 Task: Create a due date automation trigger when advanced on, 2 working days after a card is due add fields with custom field "Resume" set to a date more than 1 days ago at 11:00 AM.
Action: Mouse moved to (971, 297)
Screenshot: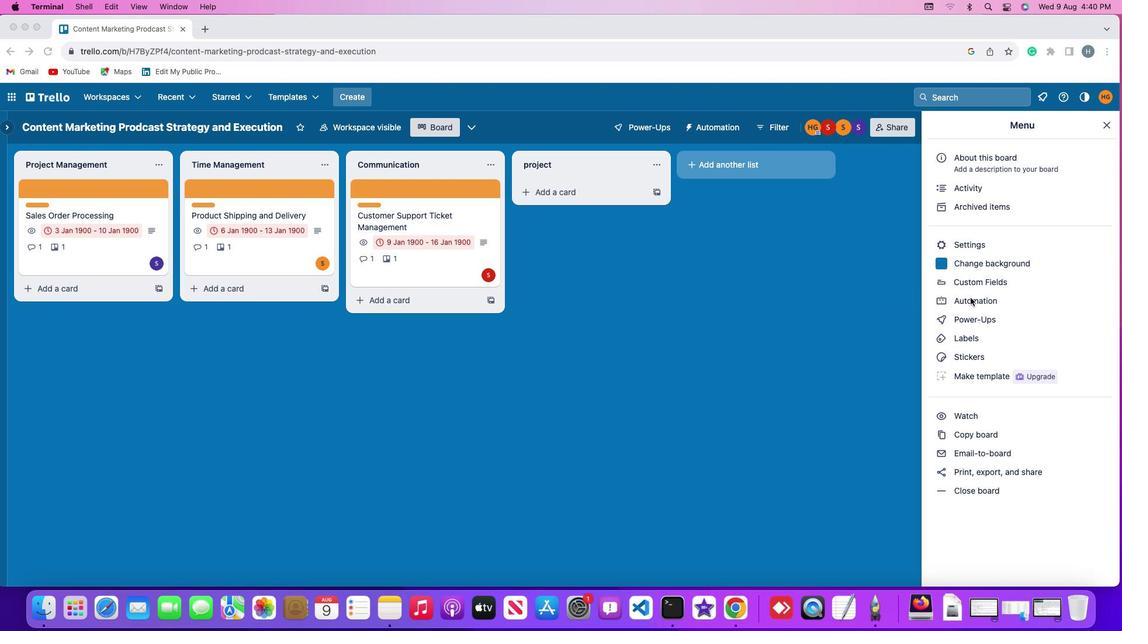 
Action: Mouse pressed left at (971, 297)
Screenshot: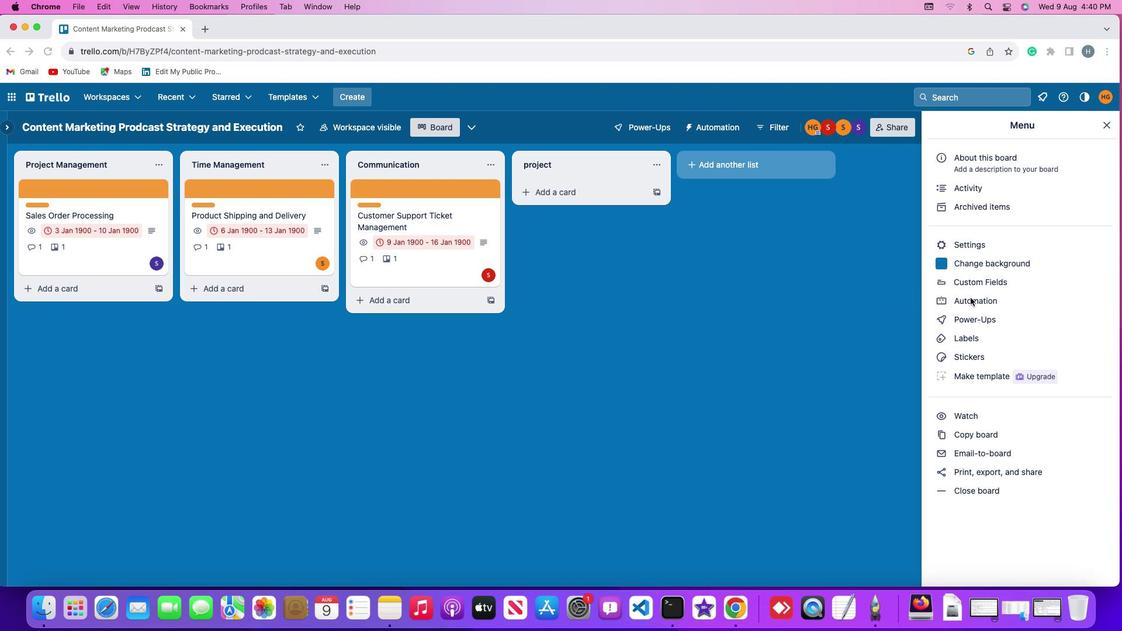 
Action: Mouse pressed left at (971, 297)
Screenshot: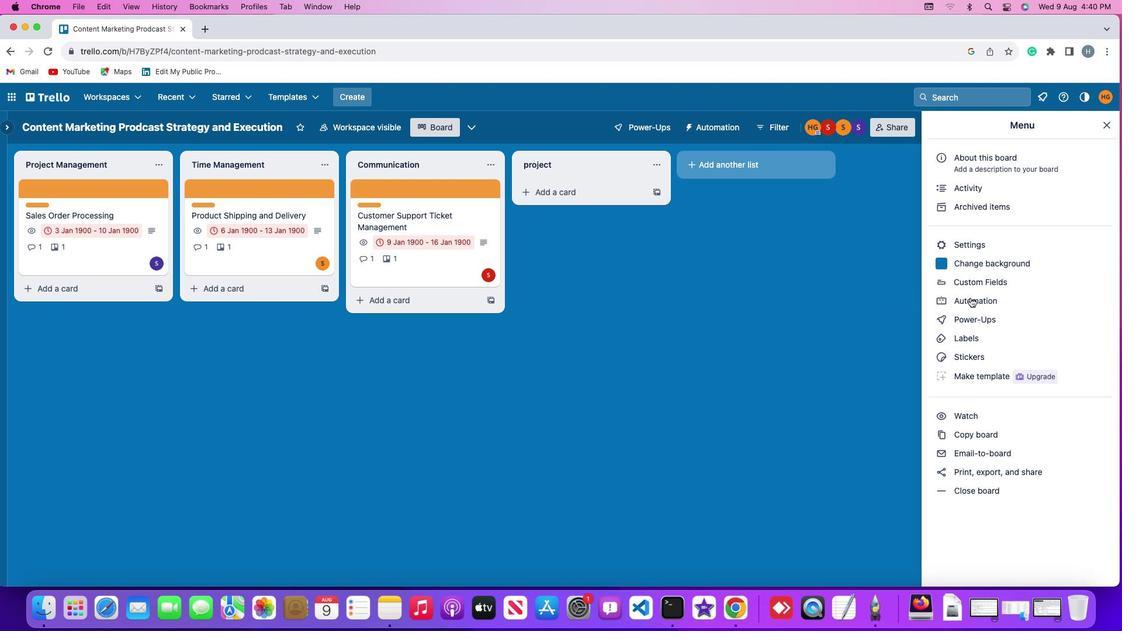 
Action: Mouse moved to (65, 274)
Screenshot: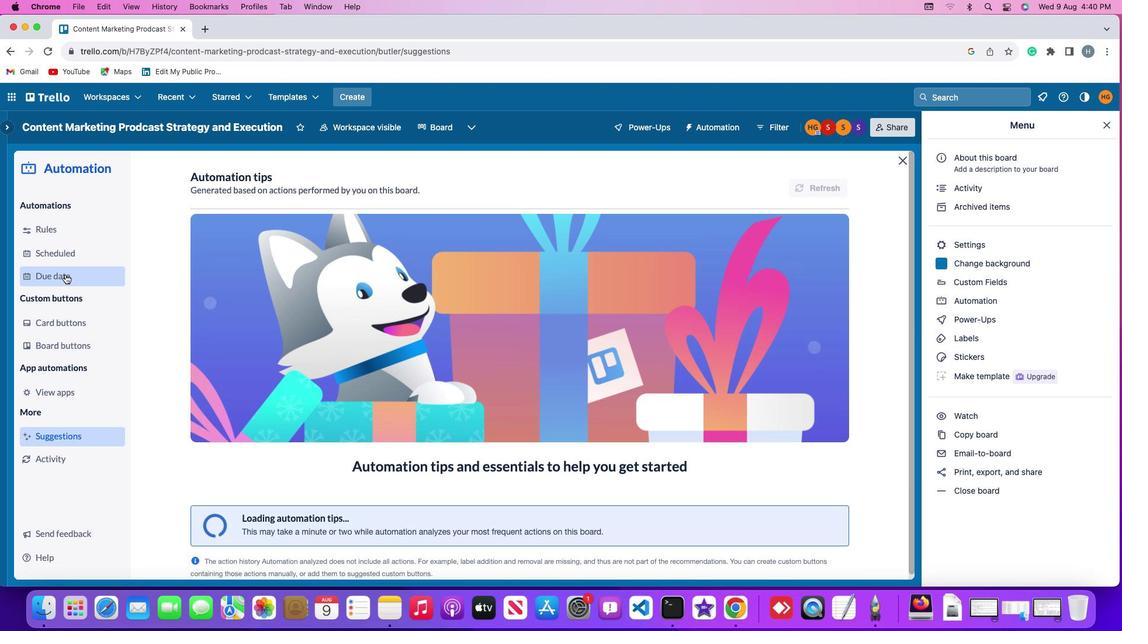 
Action: Mouse pressed left at (65, 274)
Screenshot: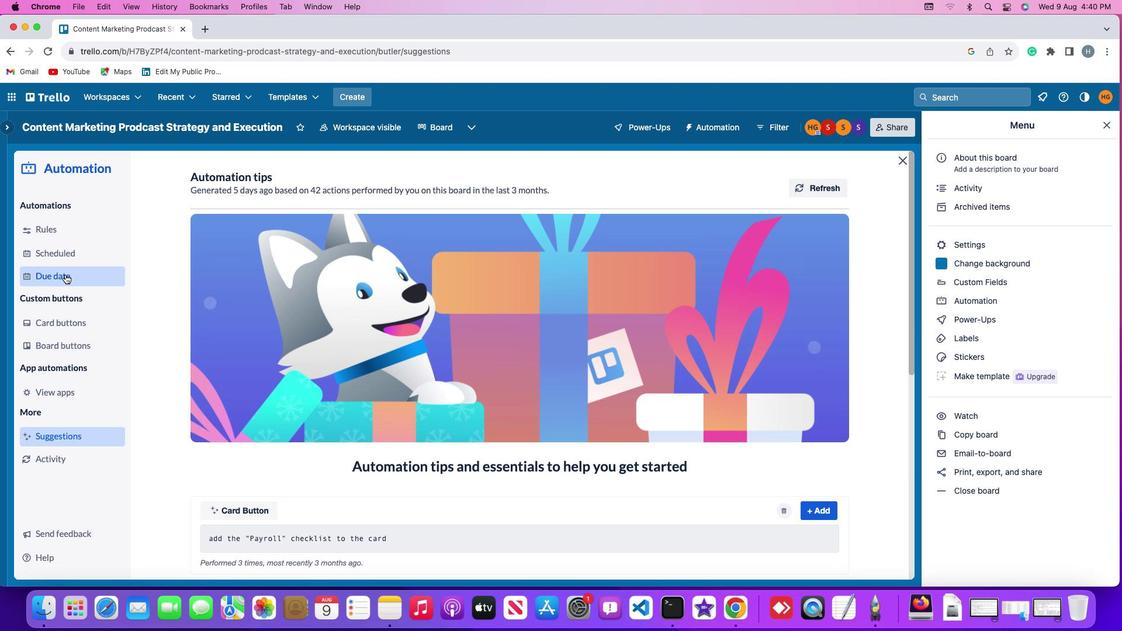 
Action: Mouse moved to (769, 179)
Screenshot: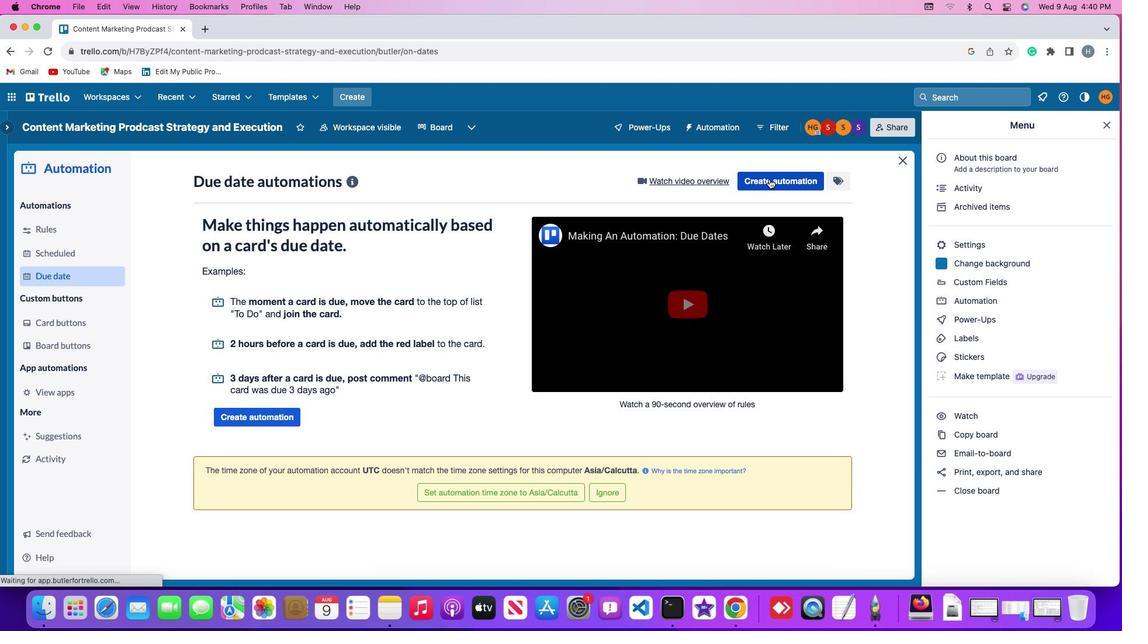 
Action: Mouse pressed left at (769, 179)
Screenshot: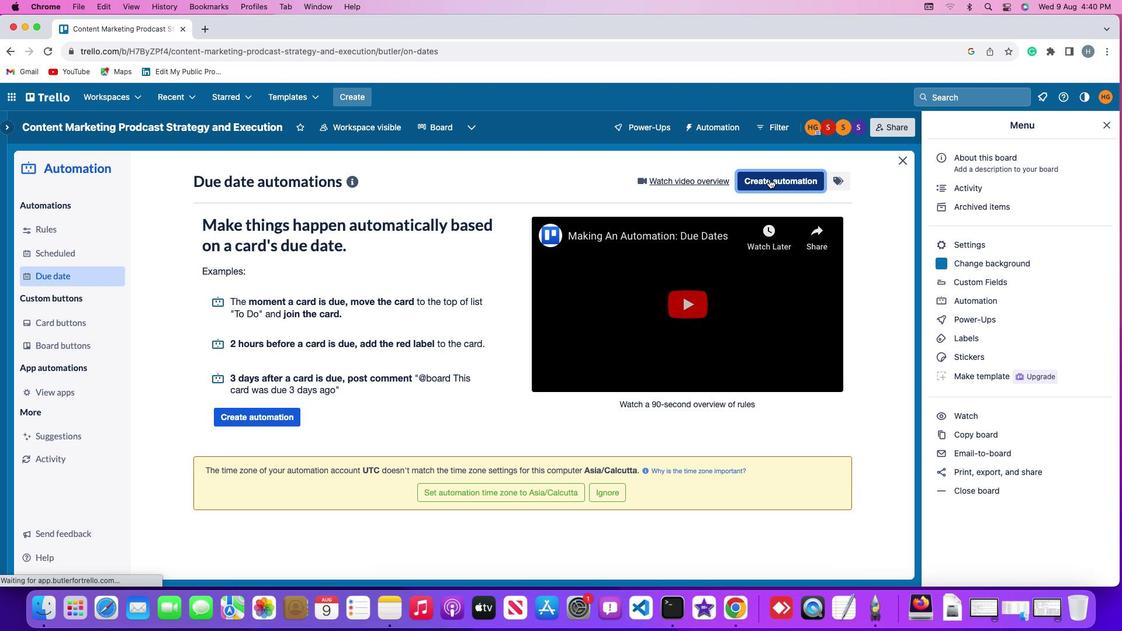 
Action: Mouse moved to (284, 299)
Screenshot: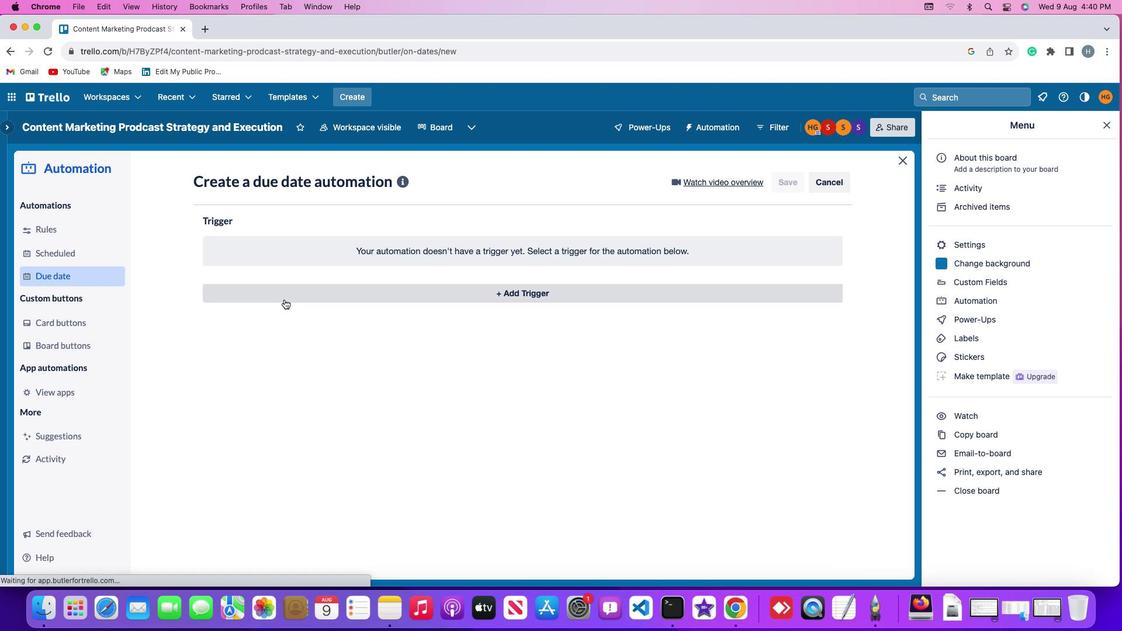 
Action: Mouse pressed left at (284, 299)
Screenshot: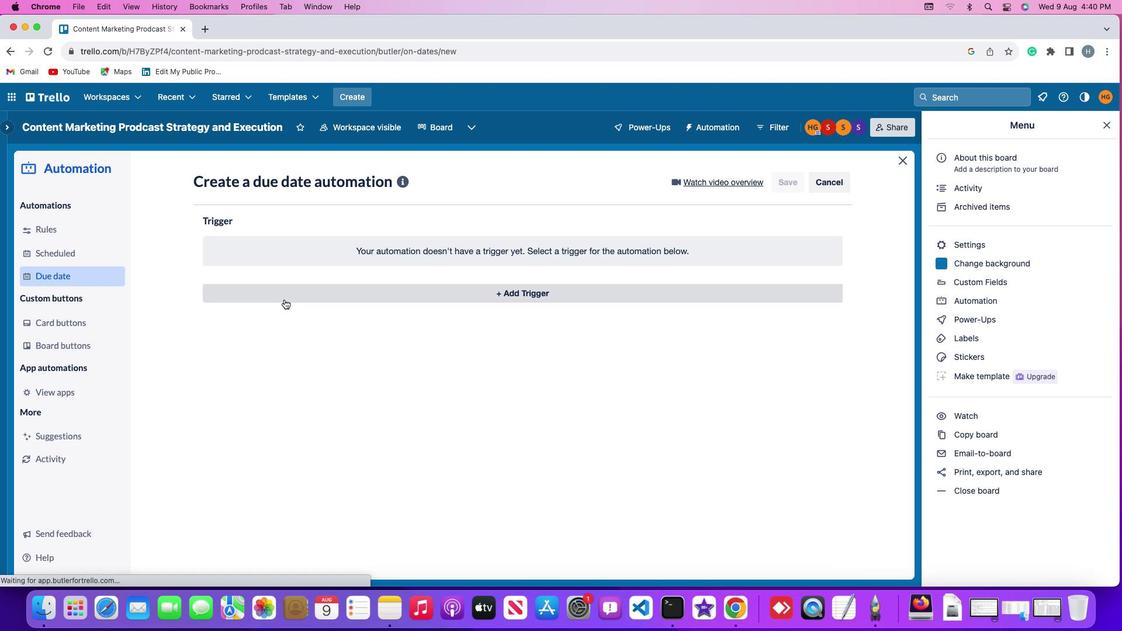 
Action: Mouse moved to (223, 470)
Screenshot: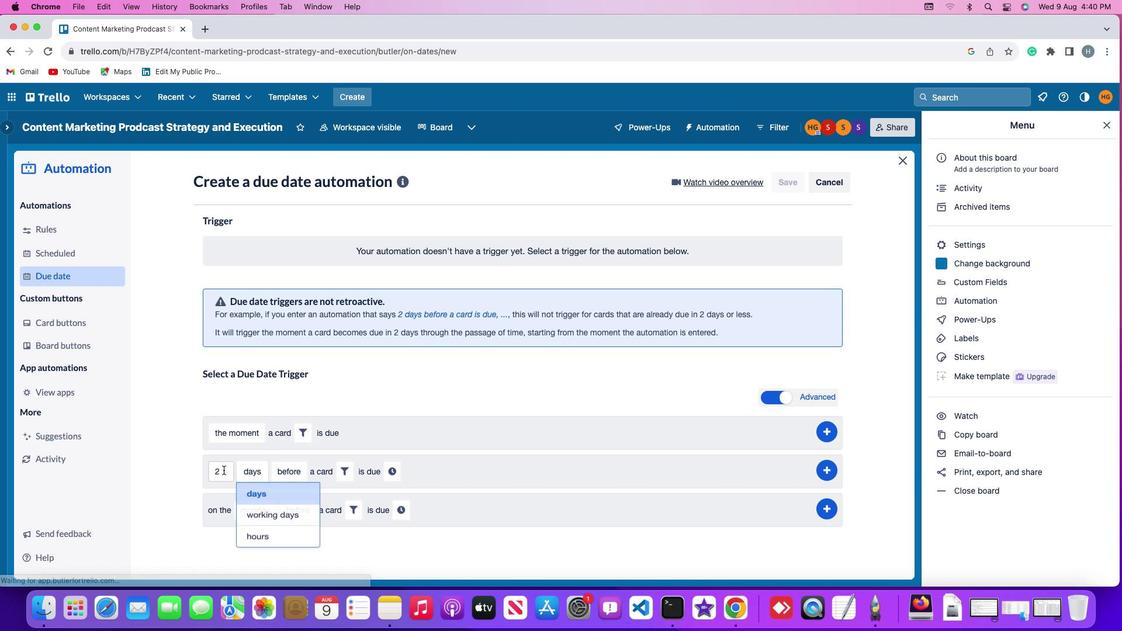 
Action: Mouse pressed left at (223, 470)
Screenshot: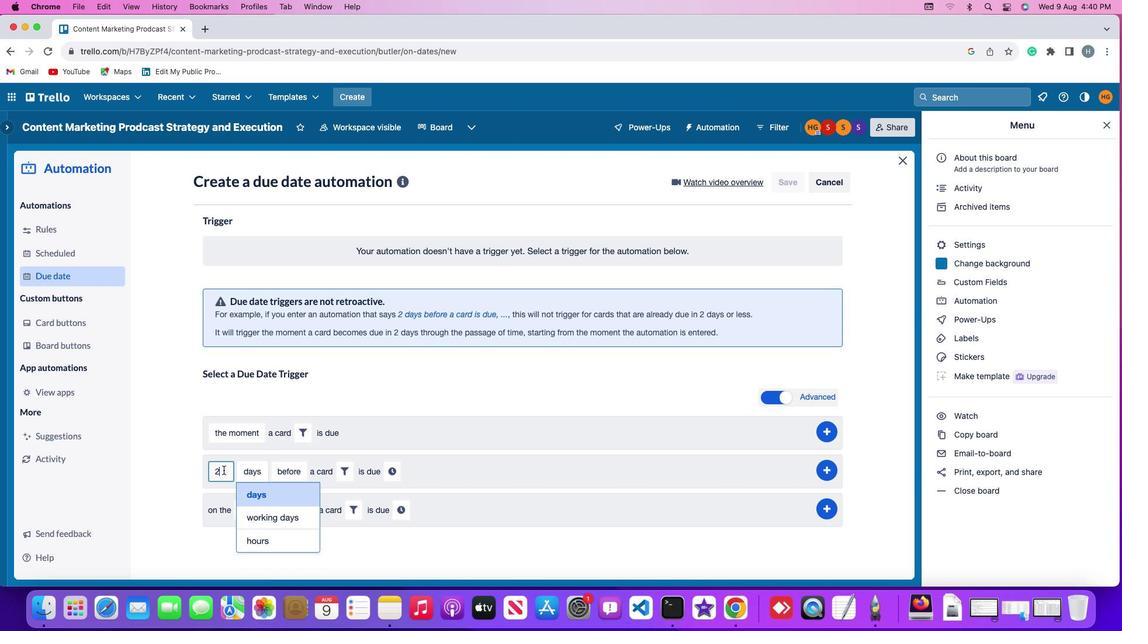 
Action: Mouse moved to (223, 465)
Screenshot: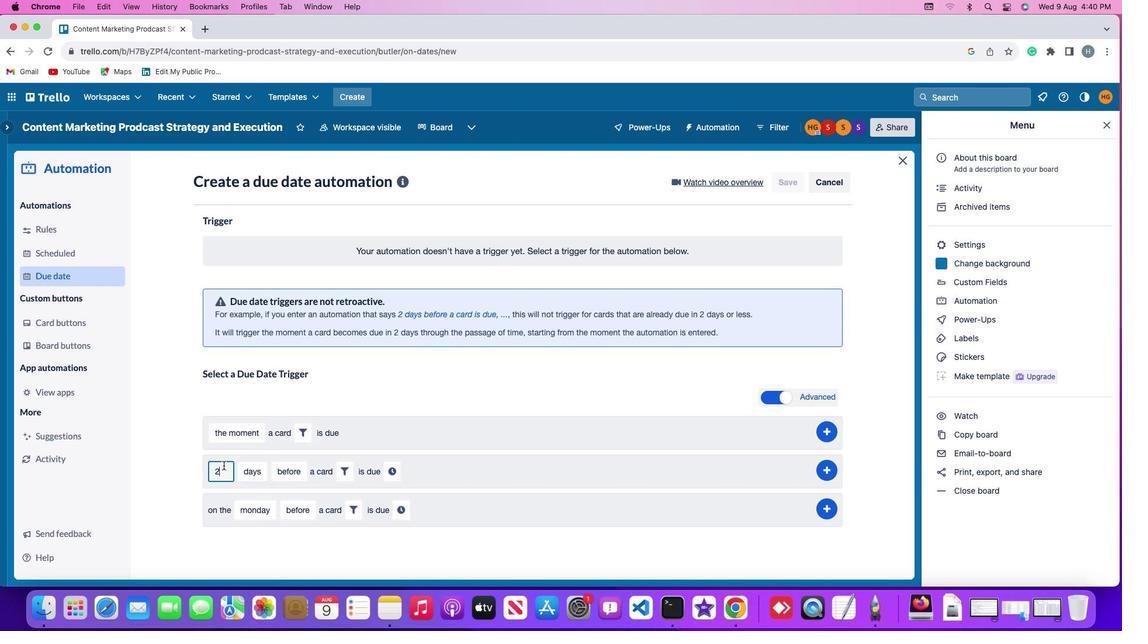 
Action: Key pressed Key.backspace
Screenshot: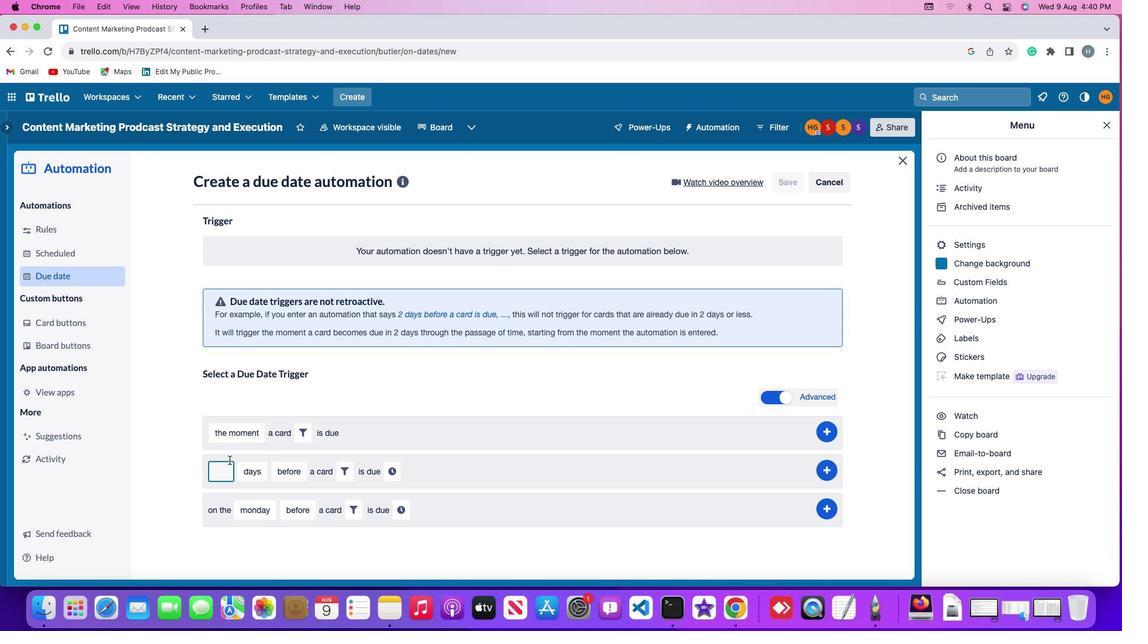 
Action: Mouse moved to (235, 458)
Screenshot: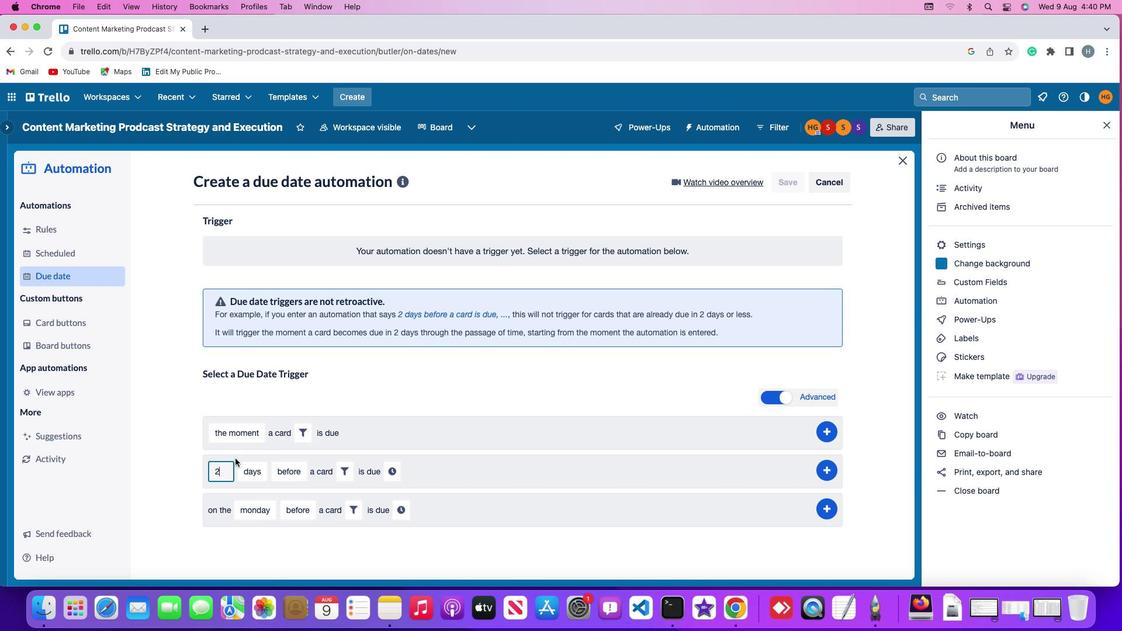 
Action: Key pressed '2'
Screenshot: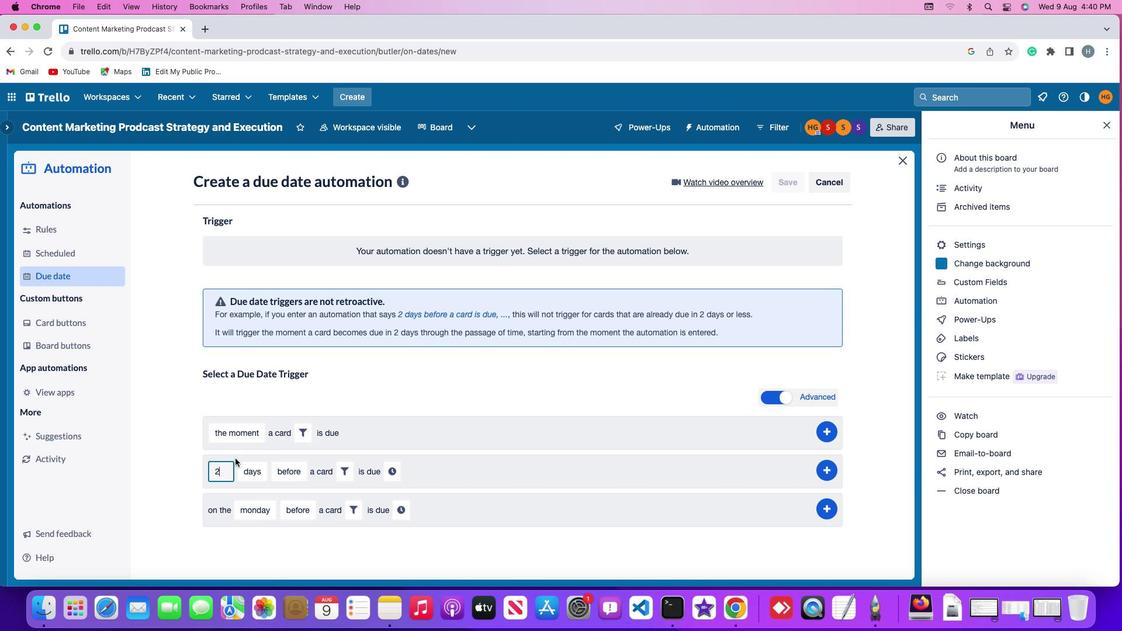 
Action: Mouse moved to (254, 465)
Screenshot: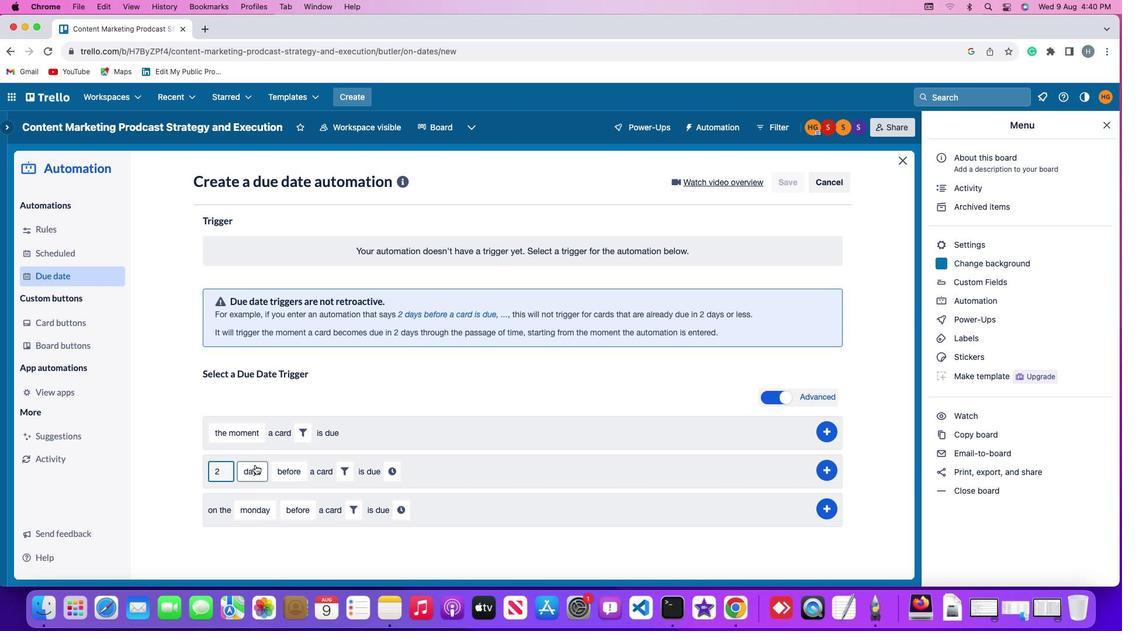 
Action: Mouse pressed left at (254, 465)
Screenshot: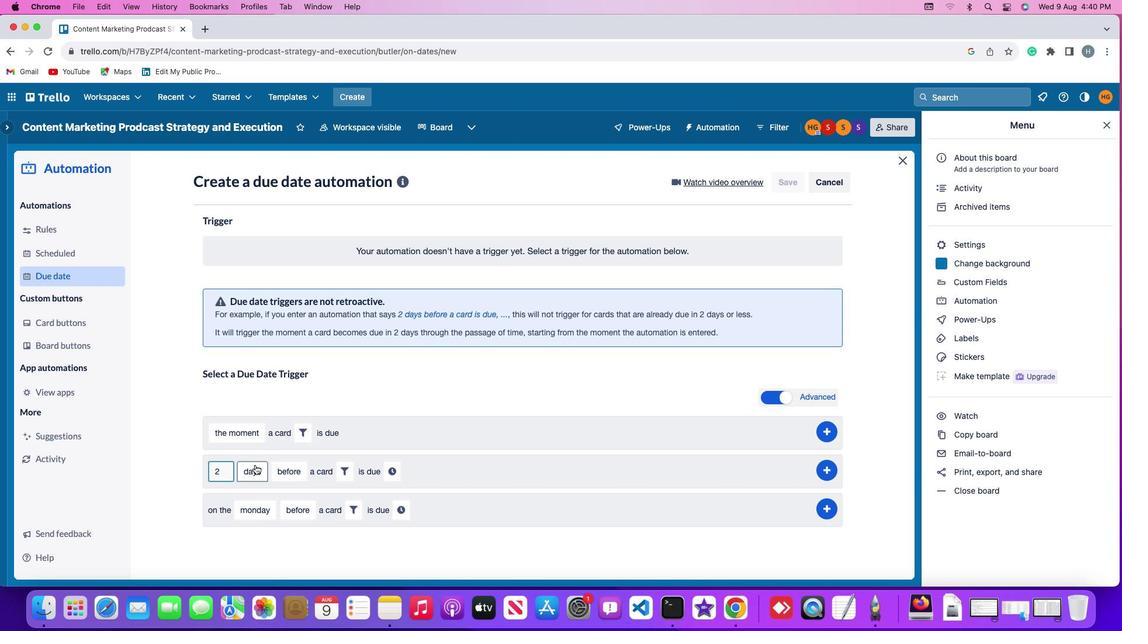 
Action: Mouse moved to (252, 515)
Screenshot: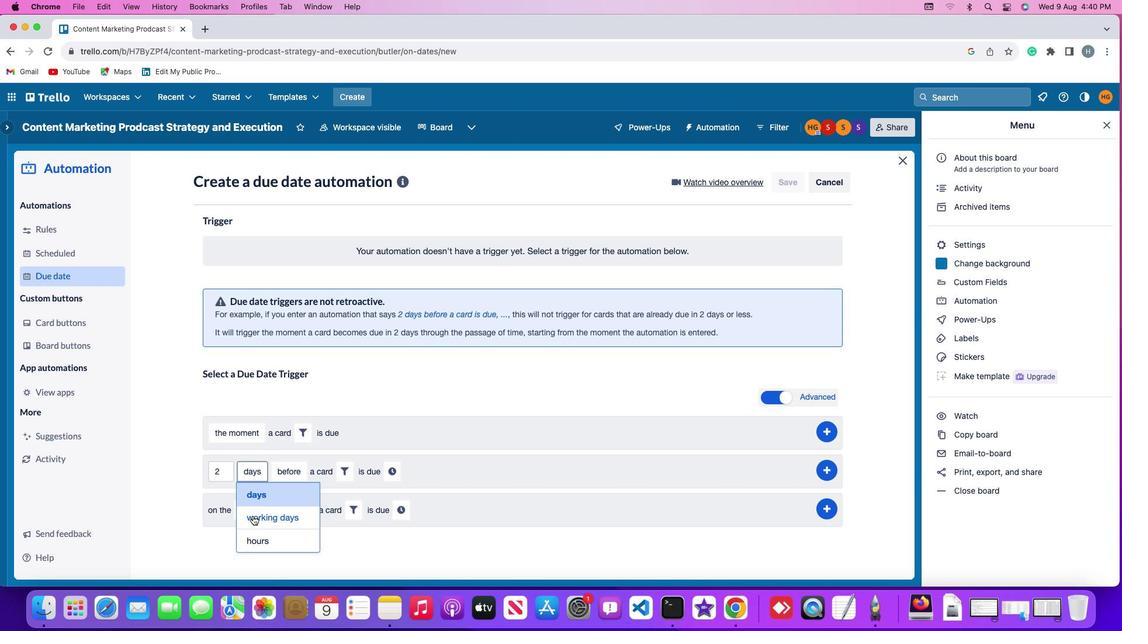 
Action: Mouse pressed left at (252, 515)
Screenshot: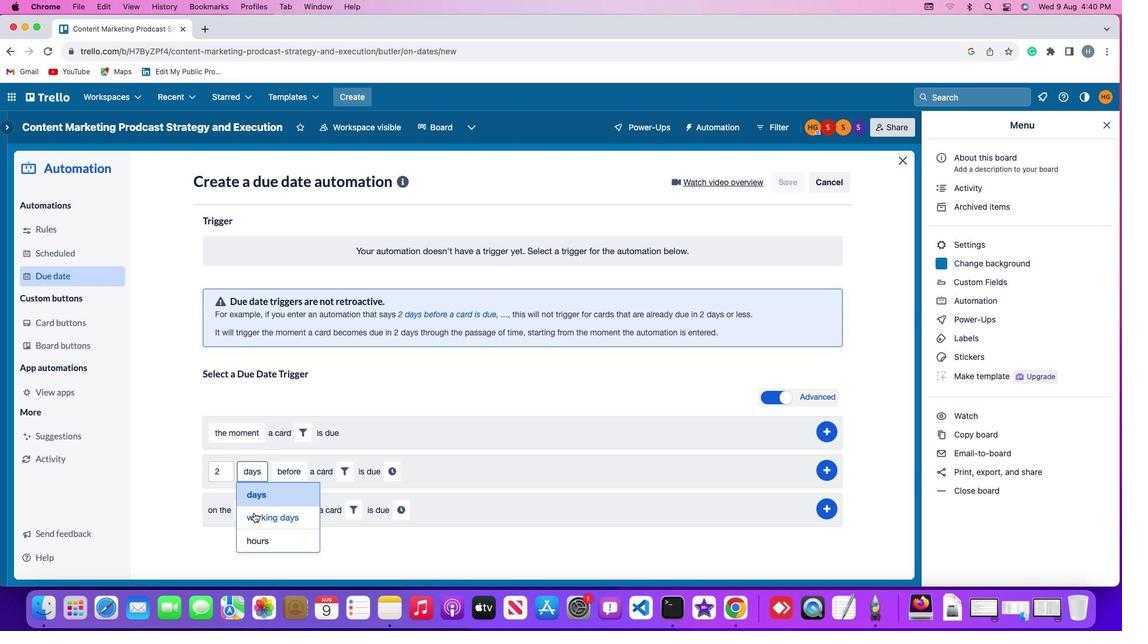 
Action: Mouse moved to (321, 471)
Screenshot: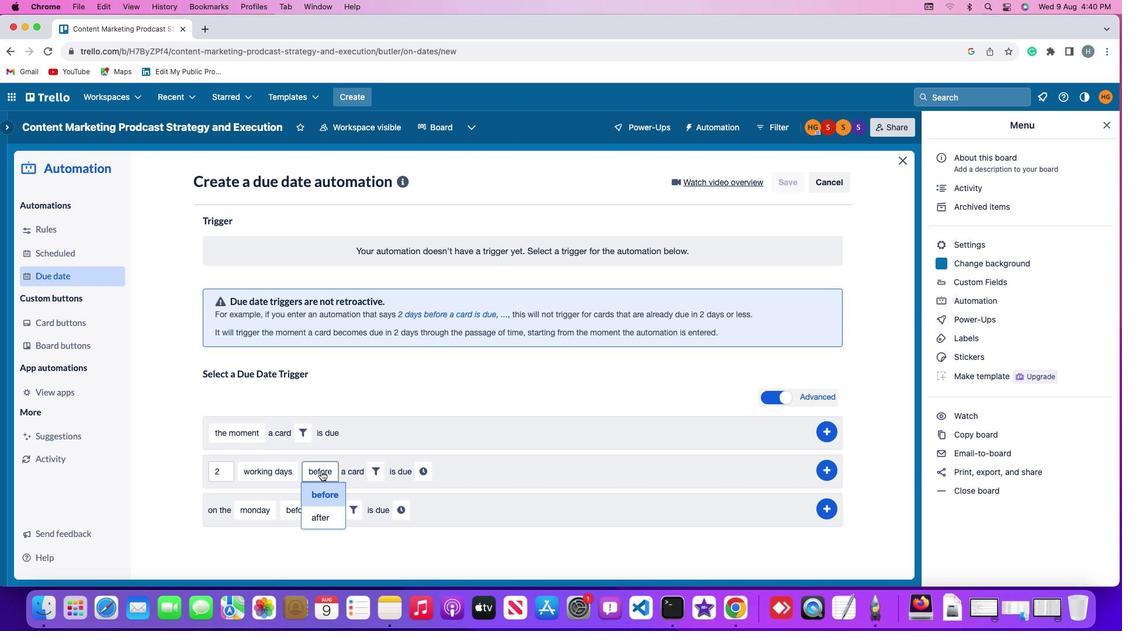 
Action: Mouse pressed left at (321, 471)
Screenshot: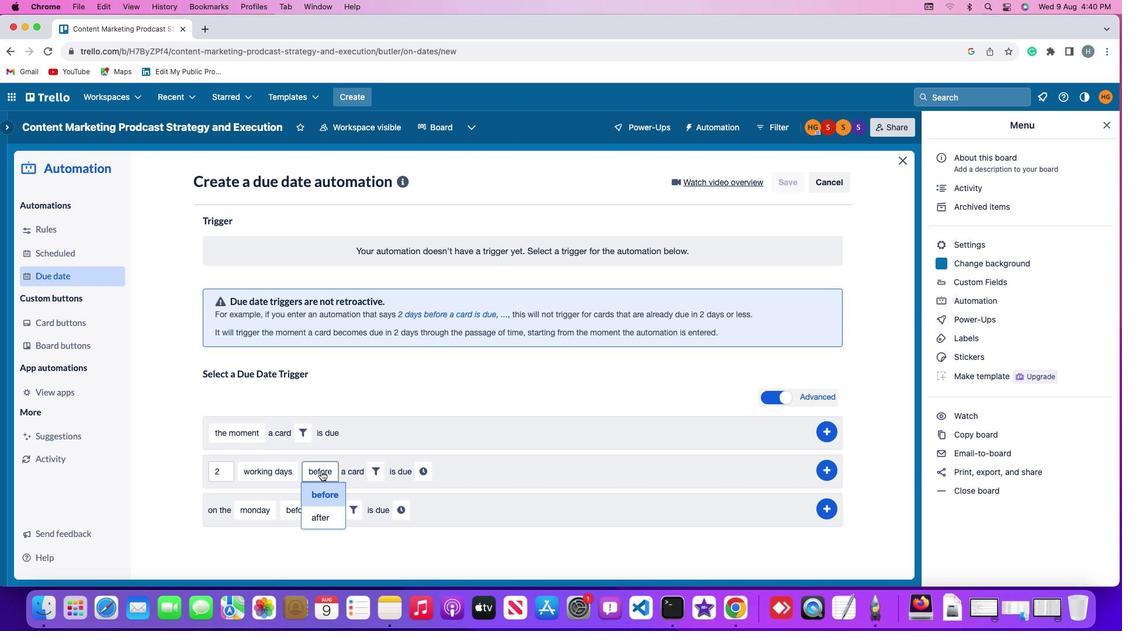 
Action: Mouse moved to (320, 519)
Screenshot: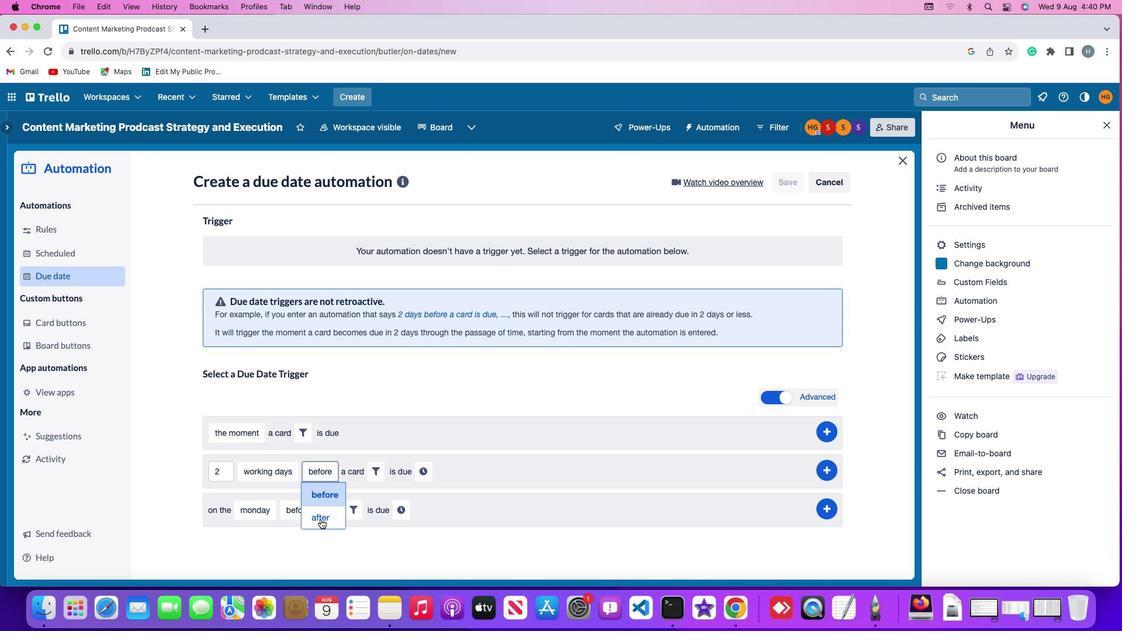 
Action: Mouse pressed left at (320, 519)
Screenshot: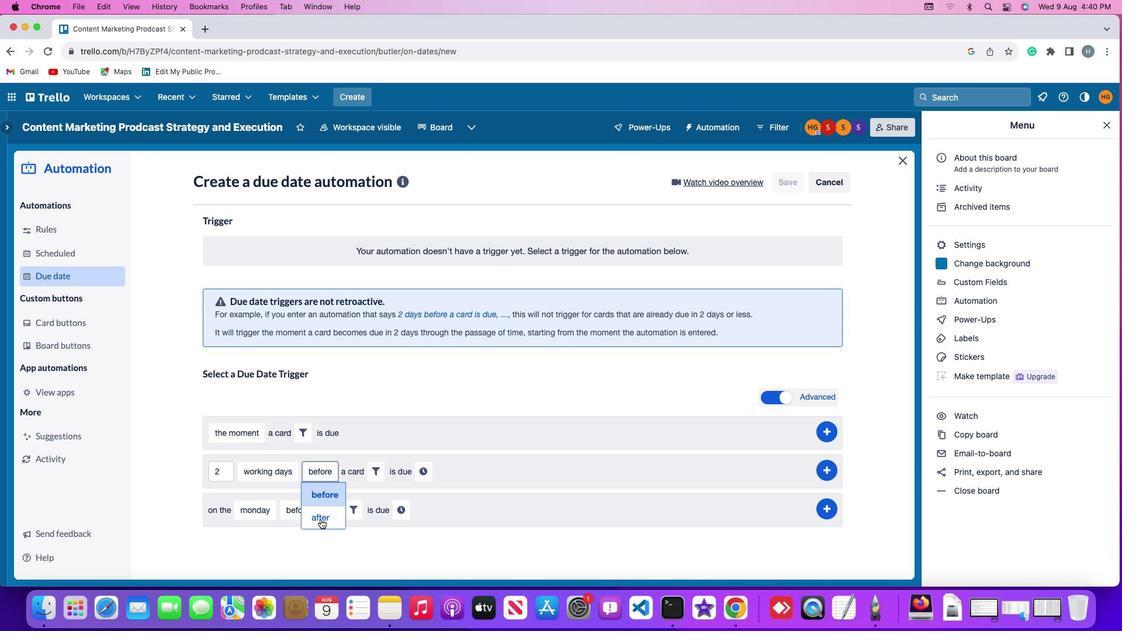 
Action: Mouse moved to (371, 474)
Screenshot: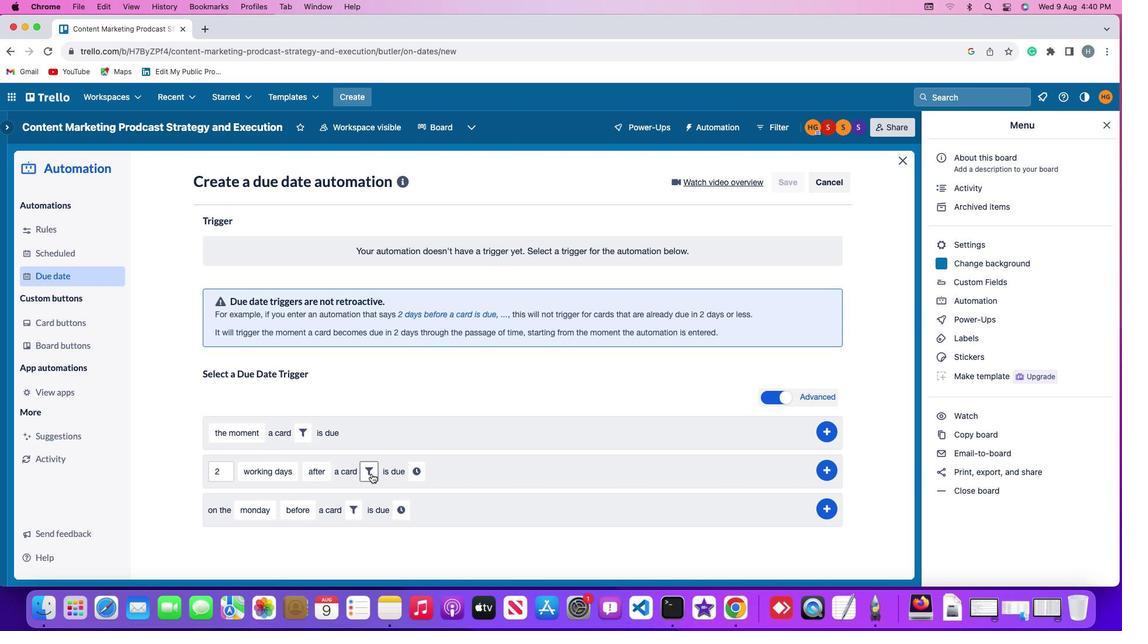 
Action: Mouse pressed left at (371, 474)
Screenshot: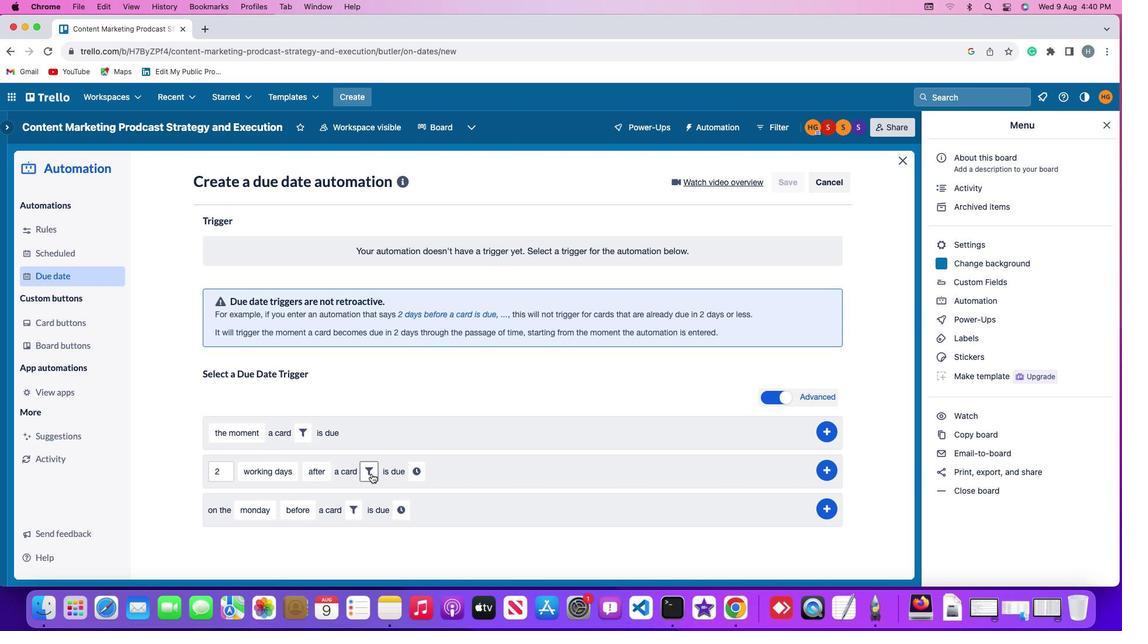 
Action: Mouse moved to (567, 516)
Screenshot: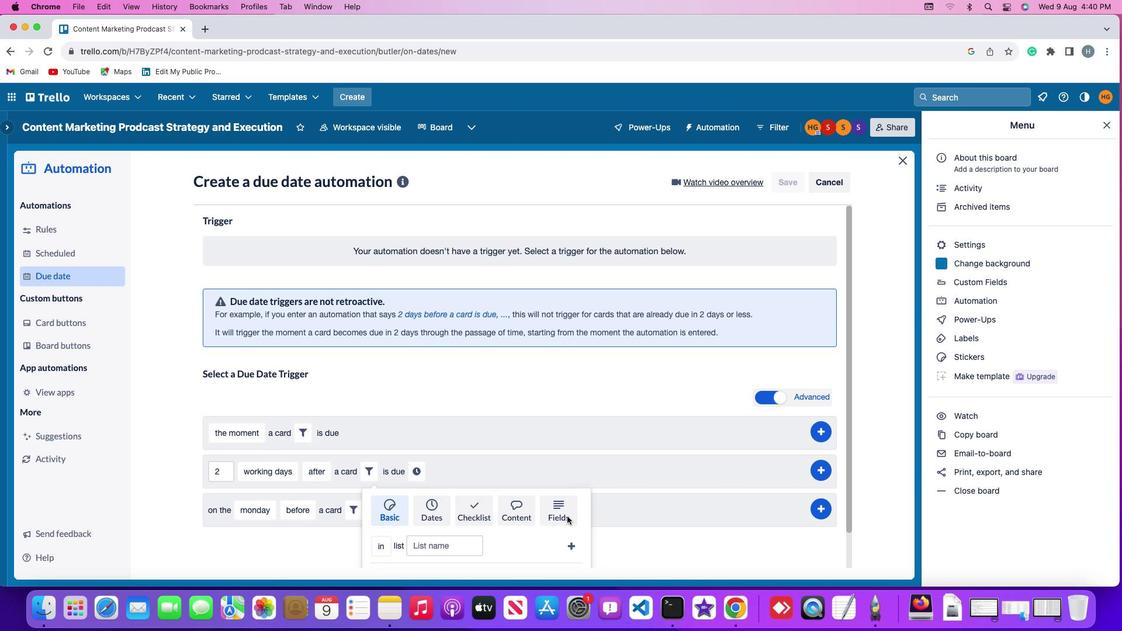 
Action: Mouse pressed left at (567, 516)
Screenshot: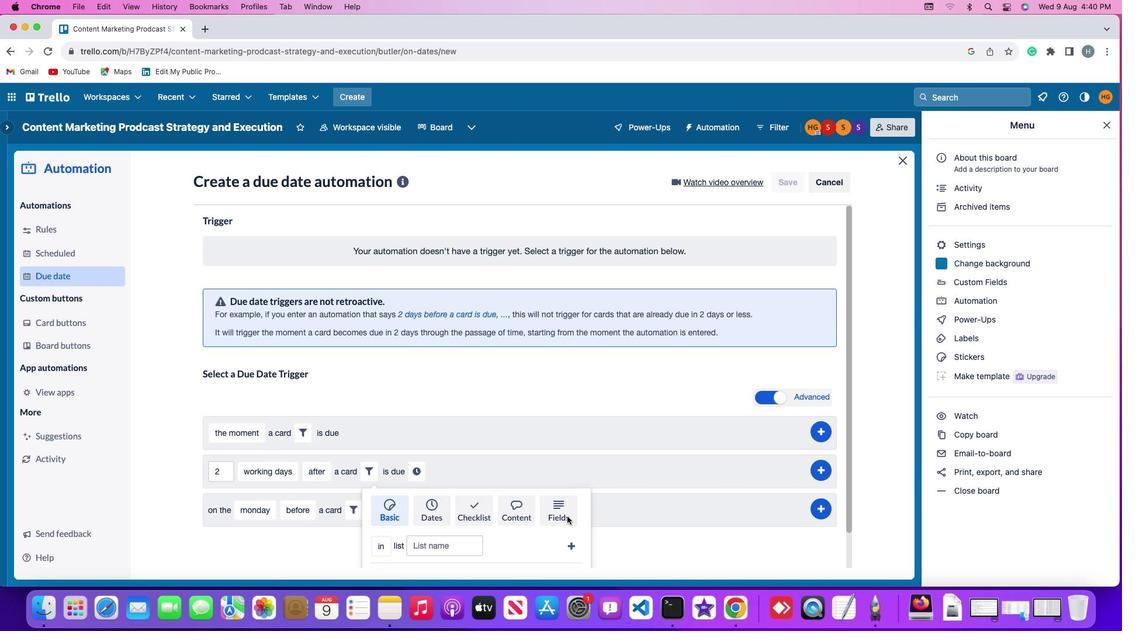 
Action: Mouse moved to (325, 546)
Screenshot: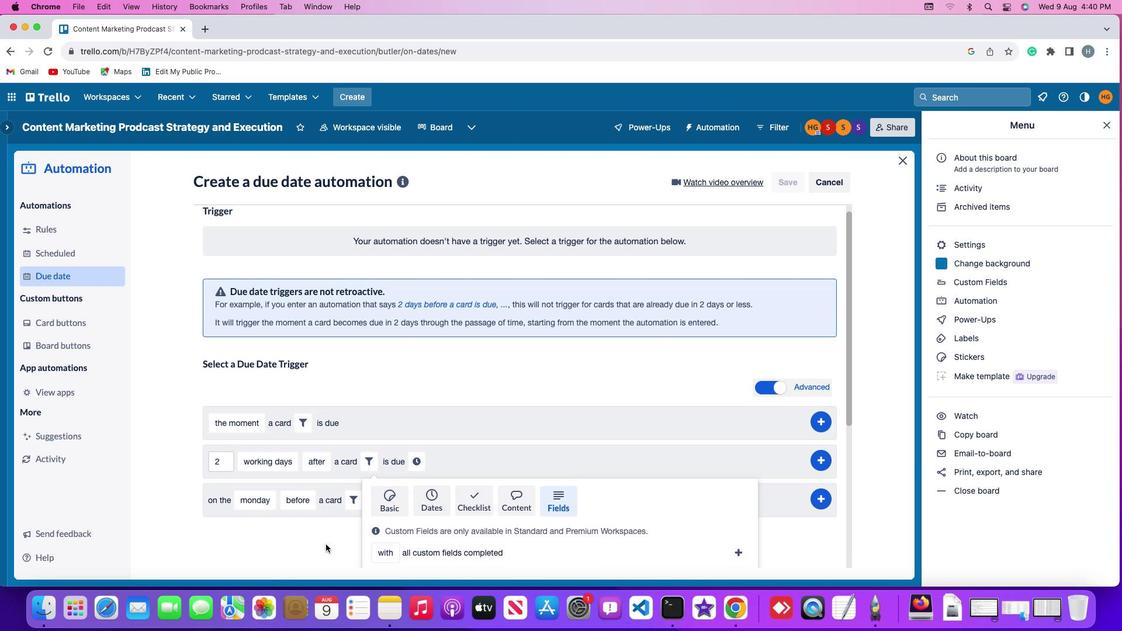 
Action: Mouse scrolled (325, 546) with delta (0, 0)
Screenshot: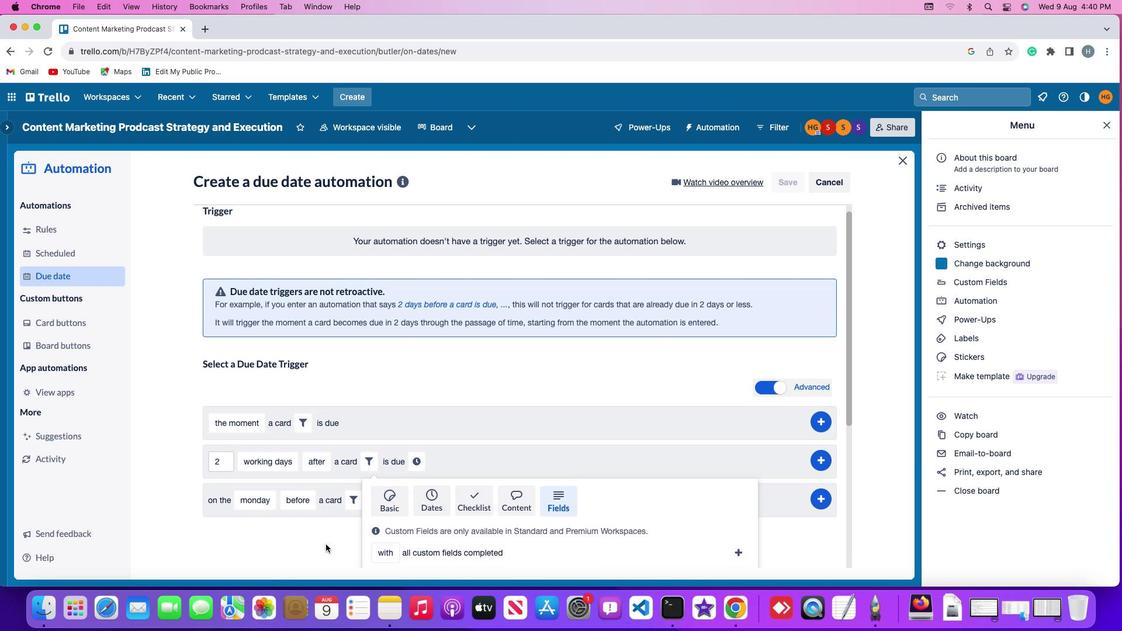 
Action: Mouse moved to (325, 545)
Screenshot: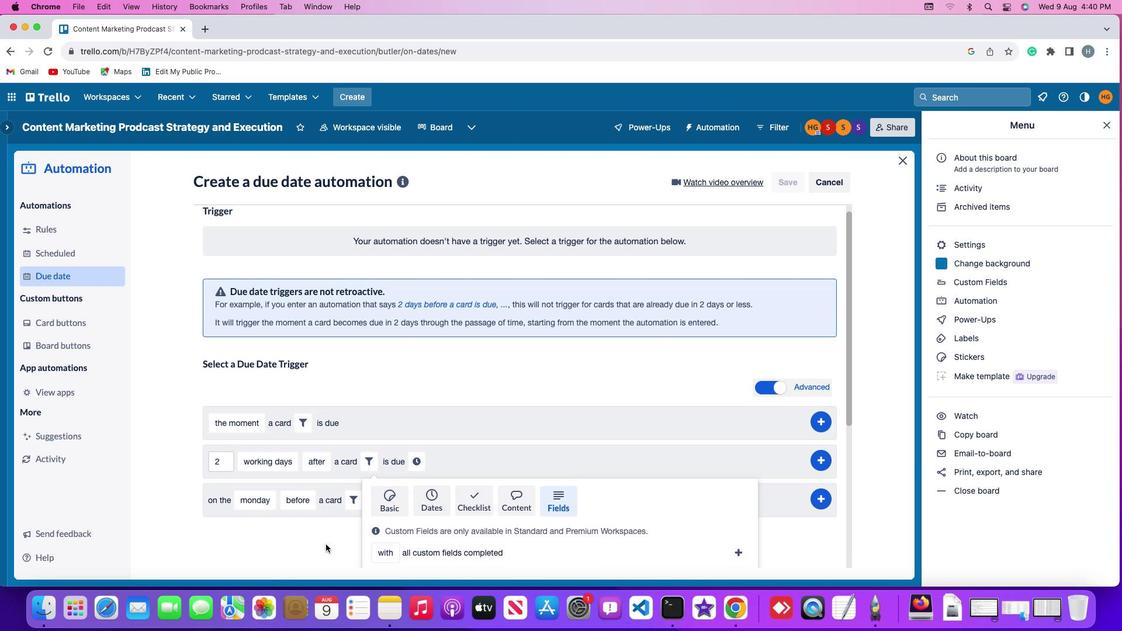 
Action: Mouse scrolled (325, 545) with delta (0, 0)
Screenshot: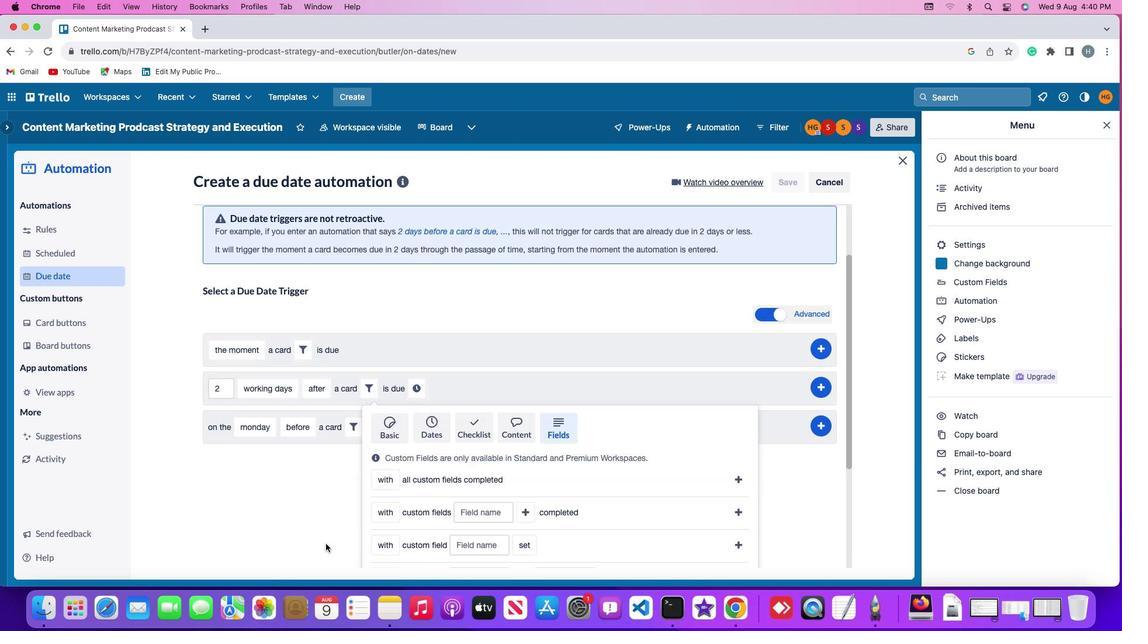 
Action: Mouse moved to (325, 544)
Screenshot: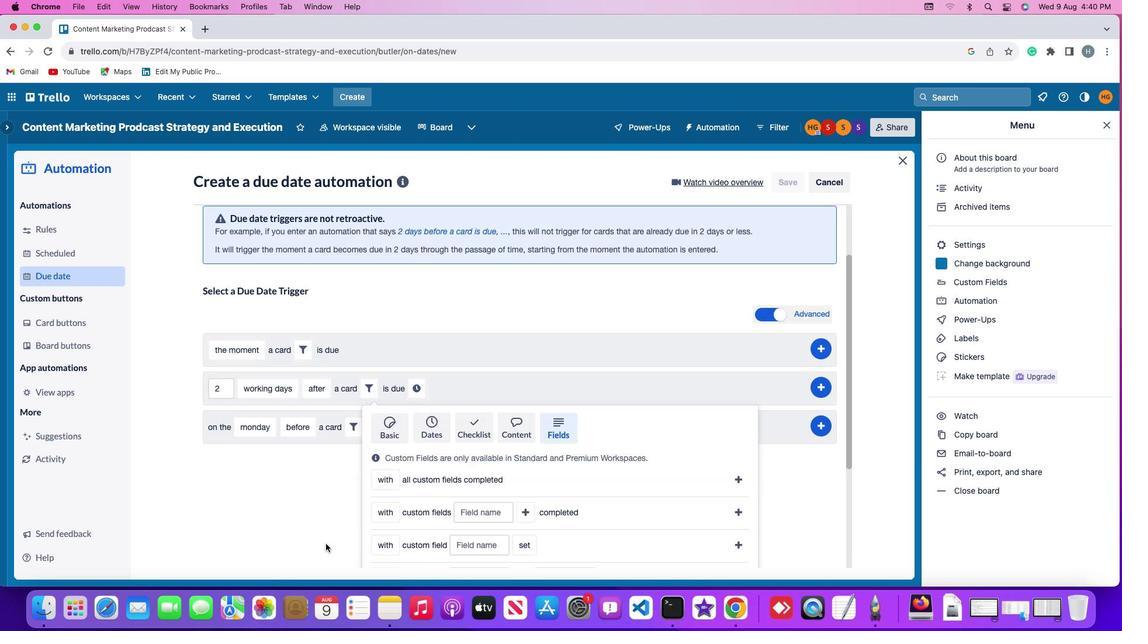 
Action: Mouse scrolled (325, 544) with delta (0, -1)
Screenshot: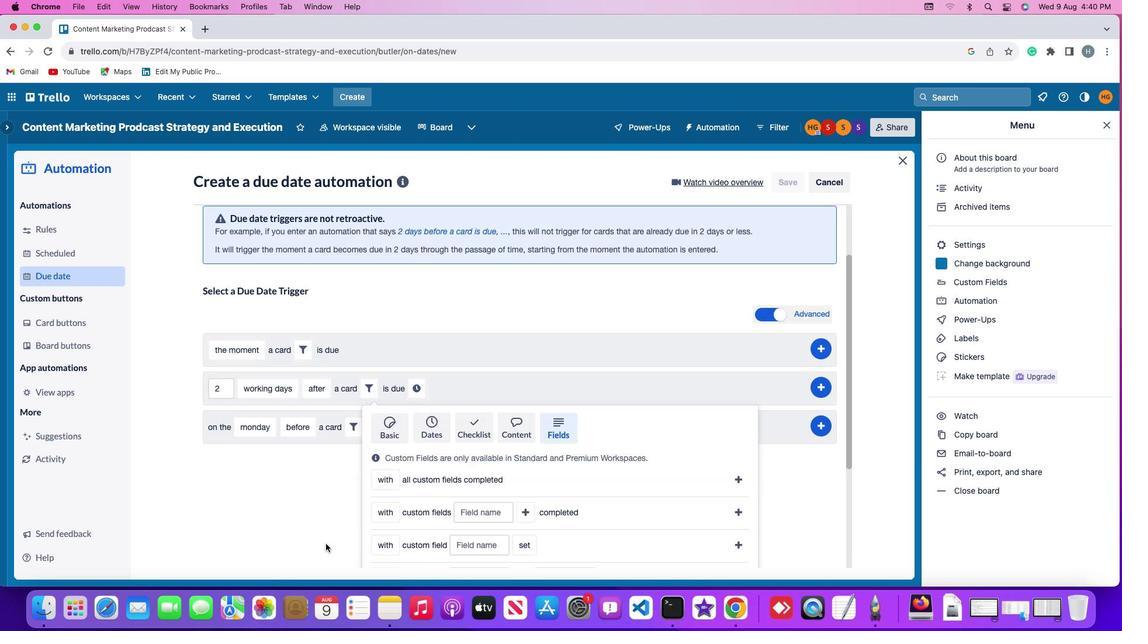 
Action: Mouse moved to (325, 544)
Screenshot: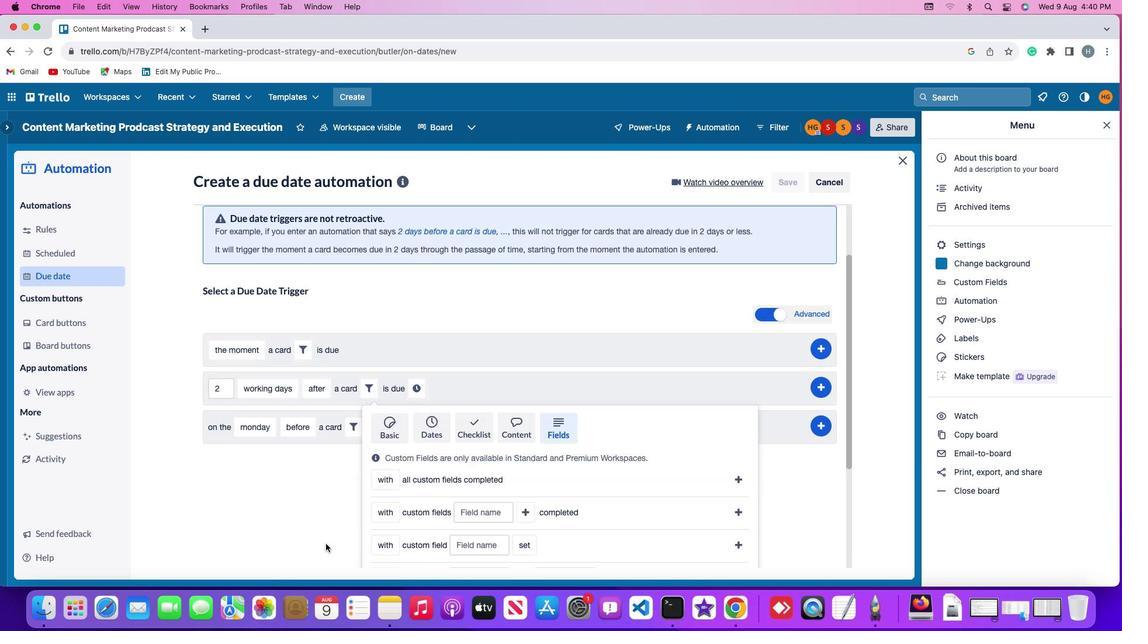 
Action: Mouse scrolled (325, 544) with delta (0, -2)
Screenshot: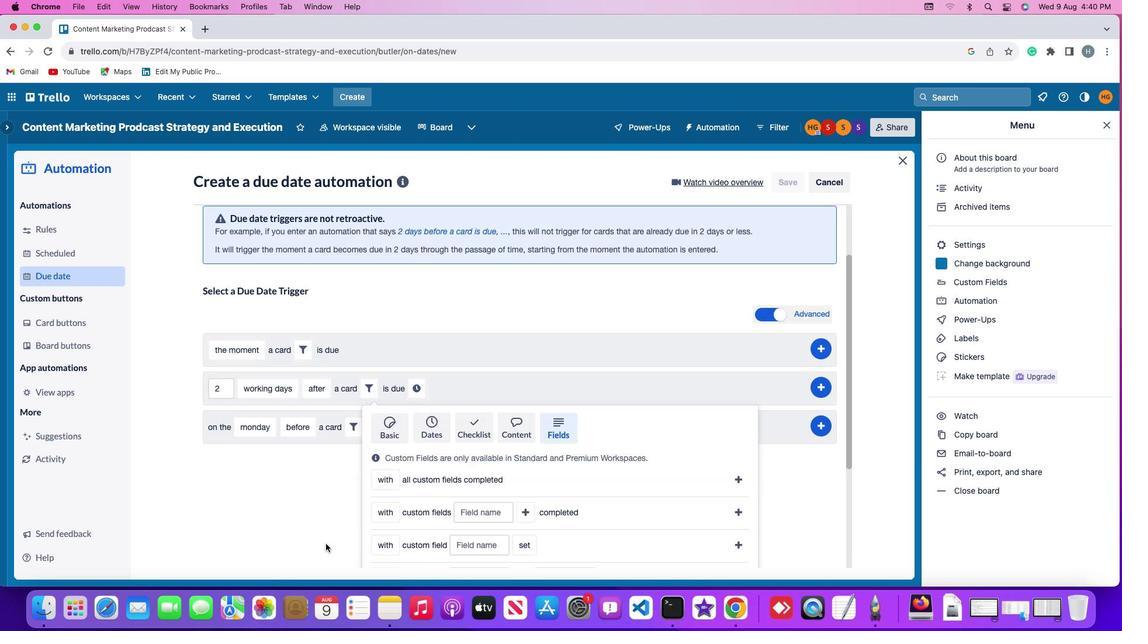 
Action: Mouse moved to (325, 544)
Screenshot: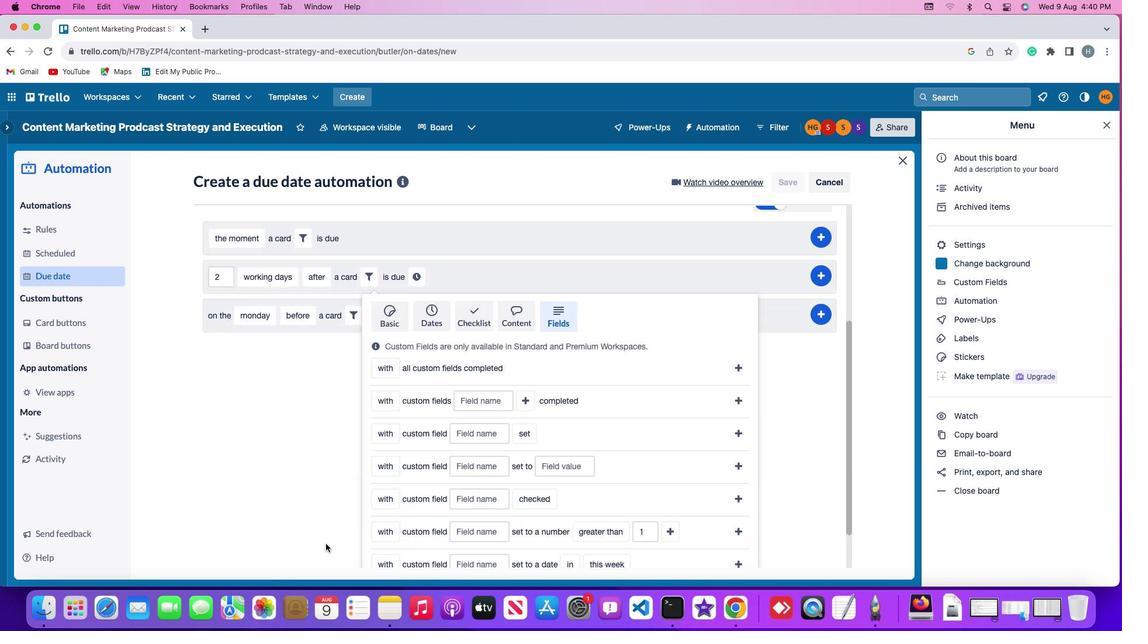 
Action: Mouse scrolled (325, 544) with delta (0, -3)
Screenshot: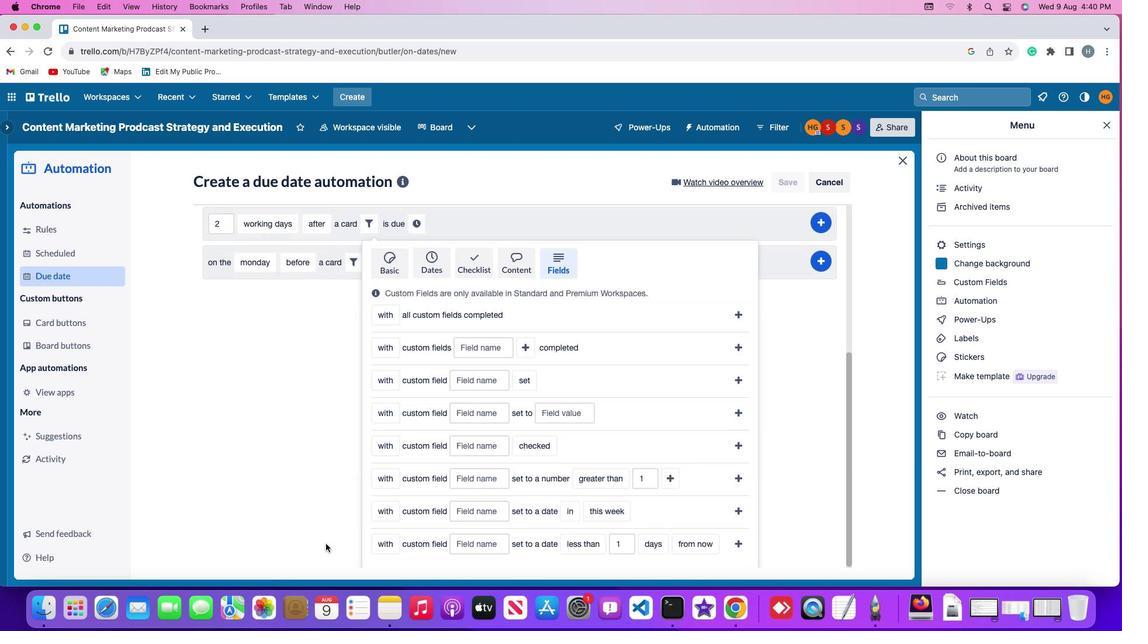 
Action: Mouse moved to (325, 543)
Screenshot: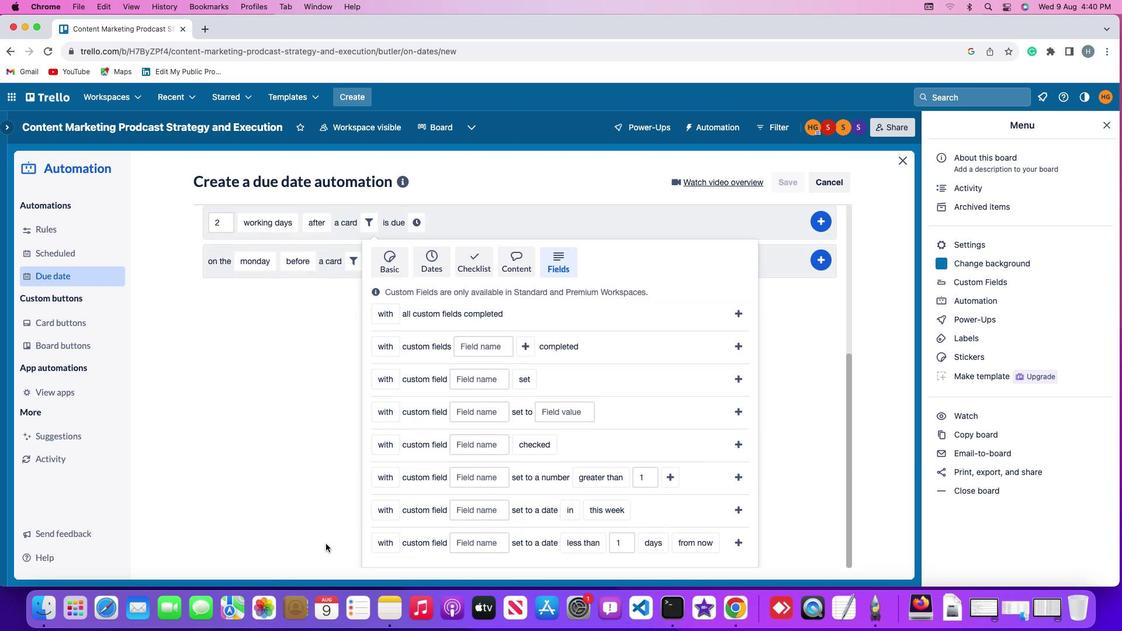 
Action: Mouse scrolled (325, 543) with delta (0, 0)
Screenshot: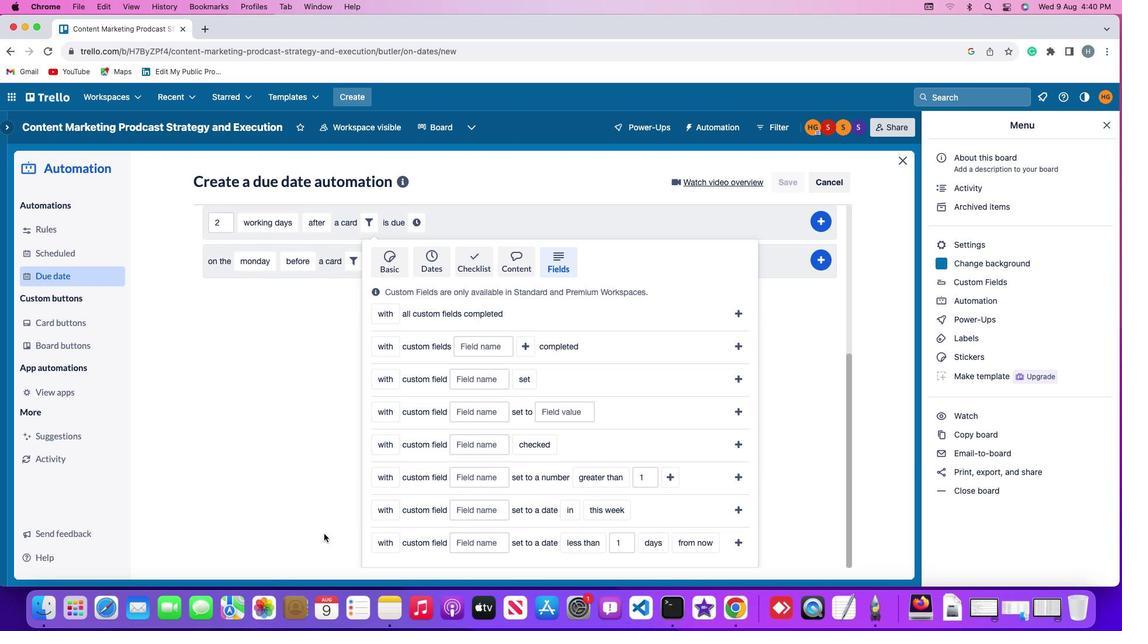 
Action: Mouse scrolled (325, 543) with delta (0, 0)
Screenshot: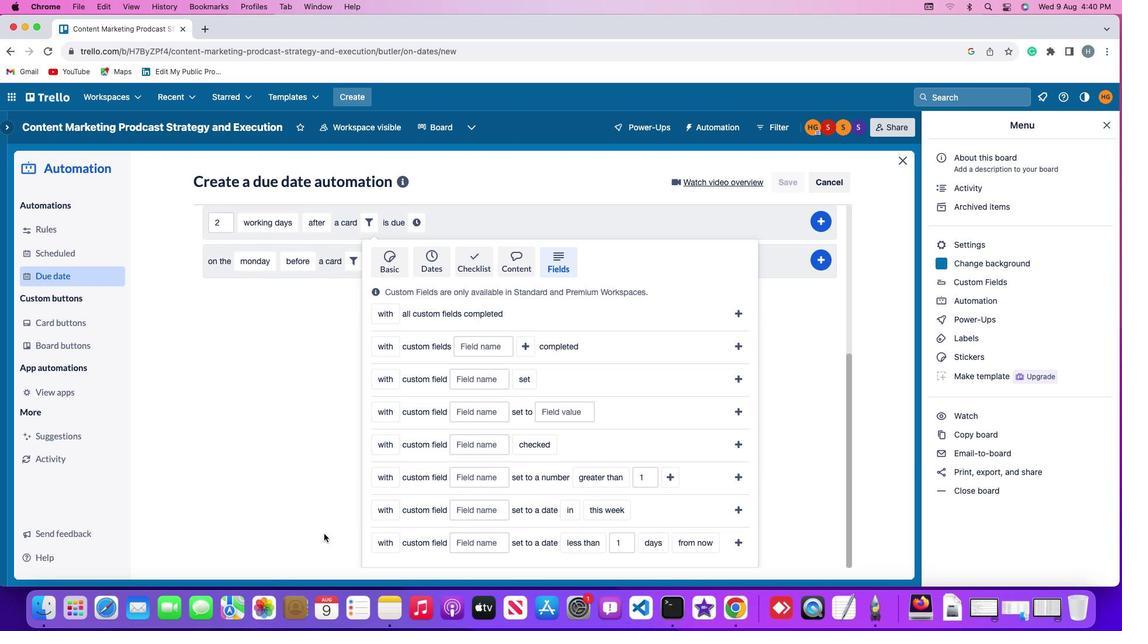 
Action: Mouse moved to (325, 543)
Screenshot: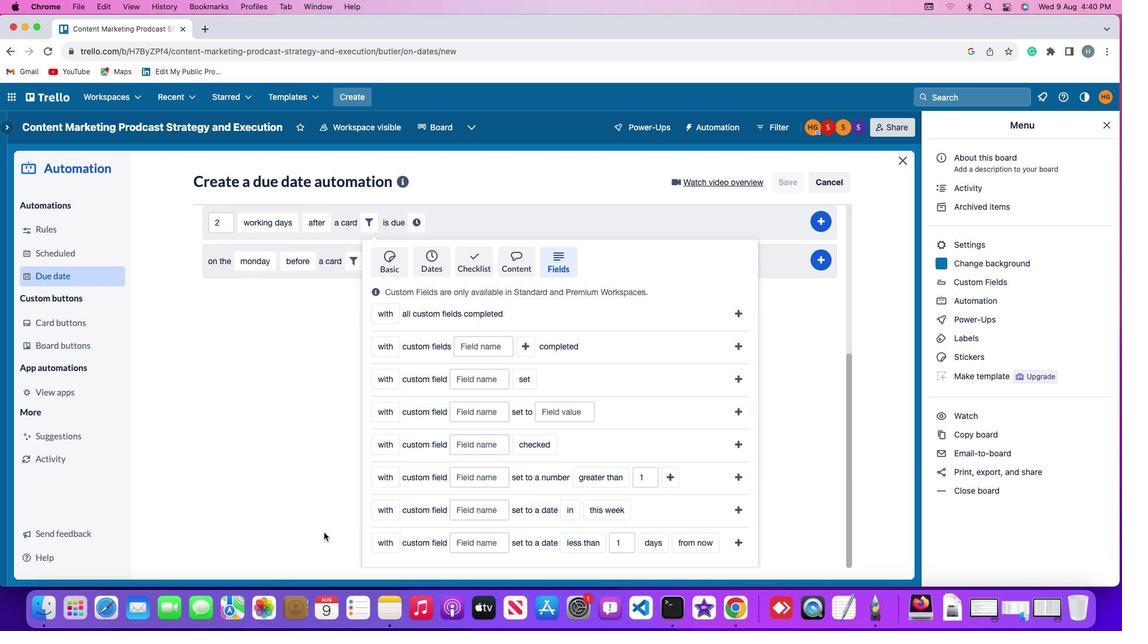
Action: Mouse scrolled (325, 543) with delta (0, -2)
Screenshot: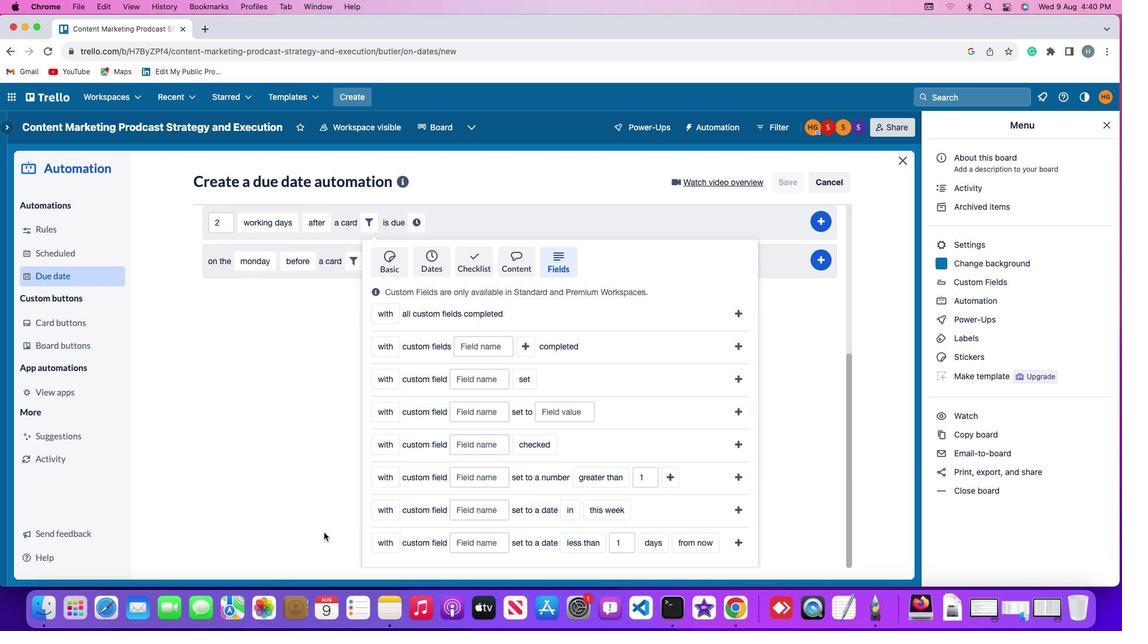 
Action: Mouse moved to (325, 541)
Screenshot: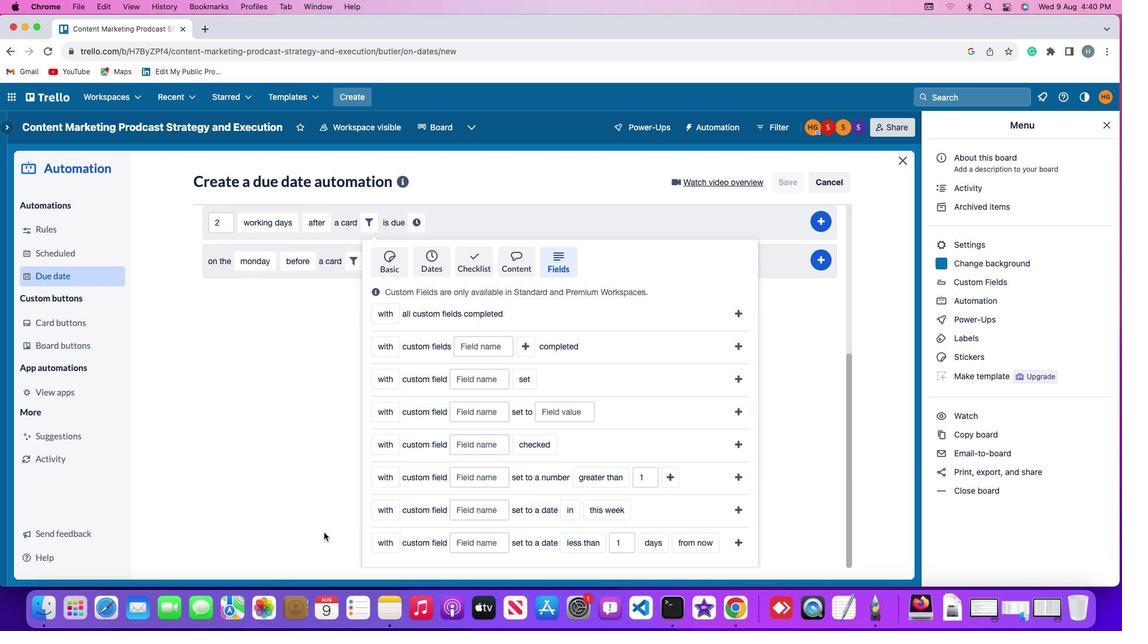
Action: Mouse scrolled (325, 541) with delta (0, -2)
Screenshot: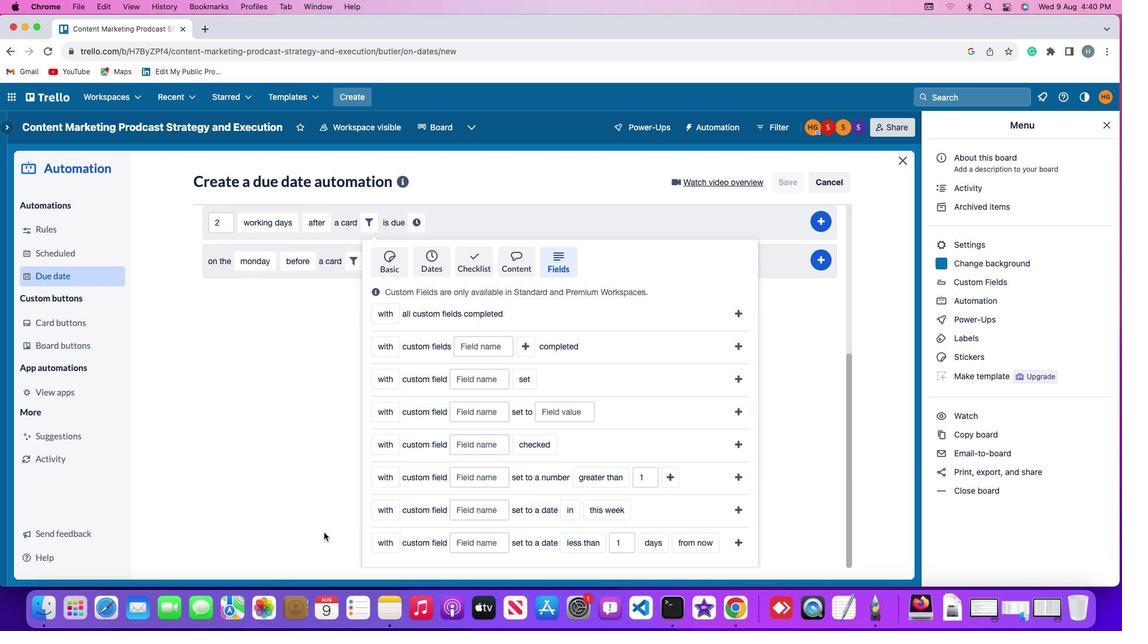 
Action: Mouse moved to (372, 537)
Screenshot: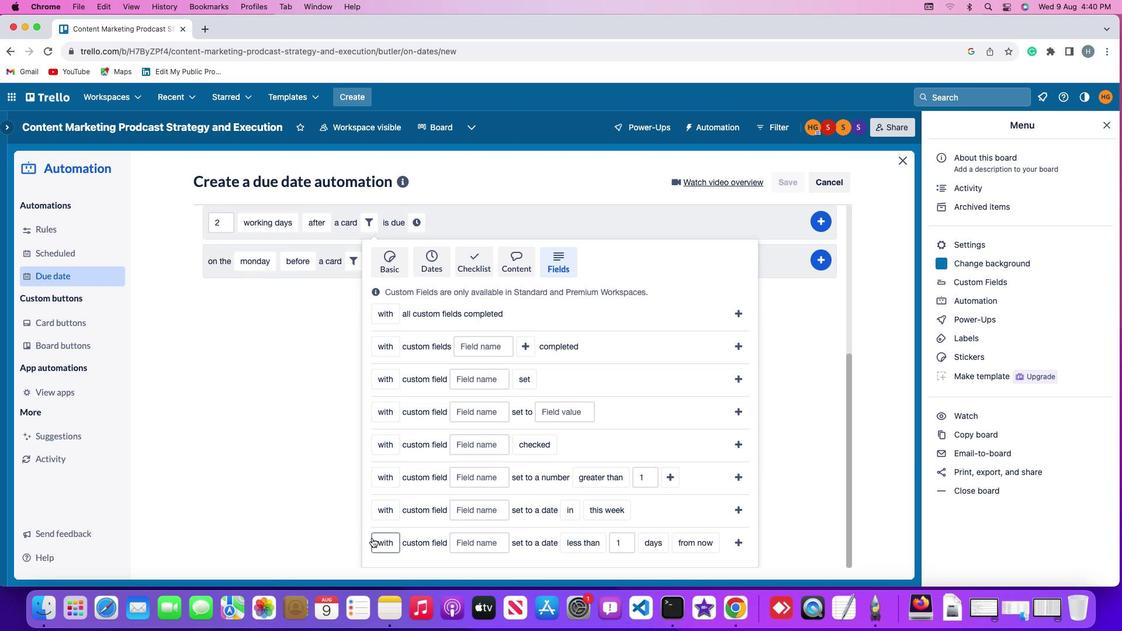 
Action: Mouse pressed left at (372, 537)
Screenshot: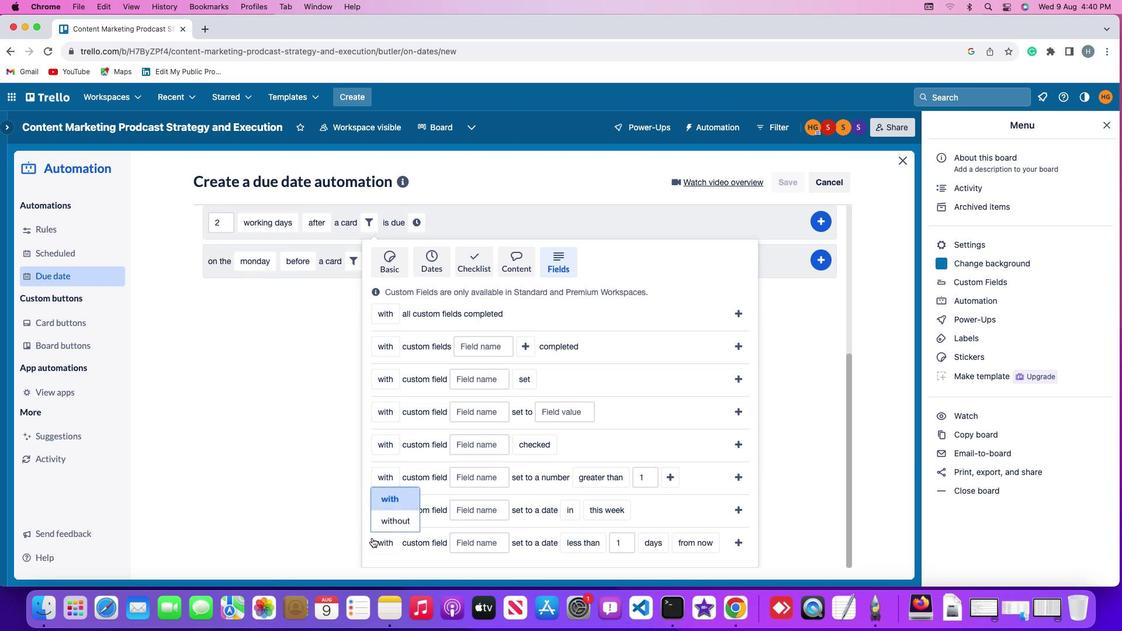 
Action: Mouse moved to (389, 502)
Screenshot: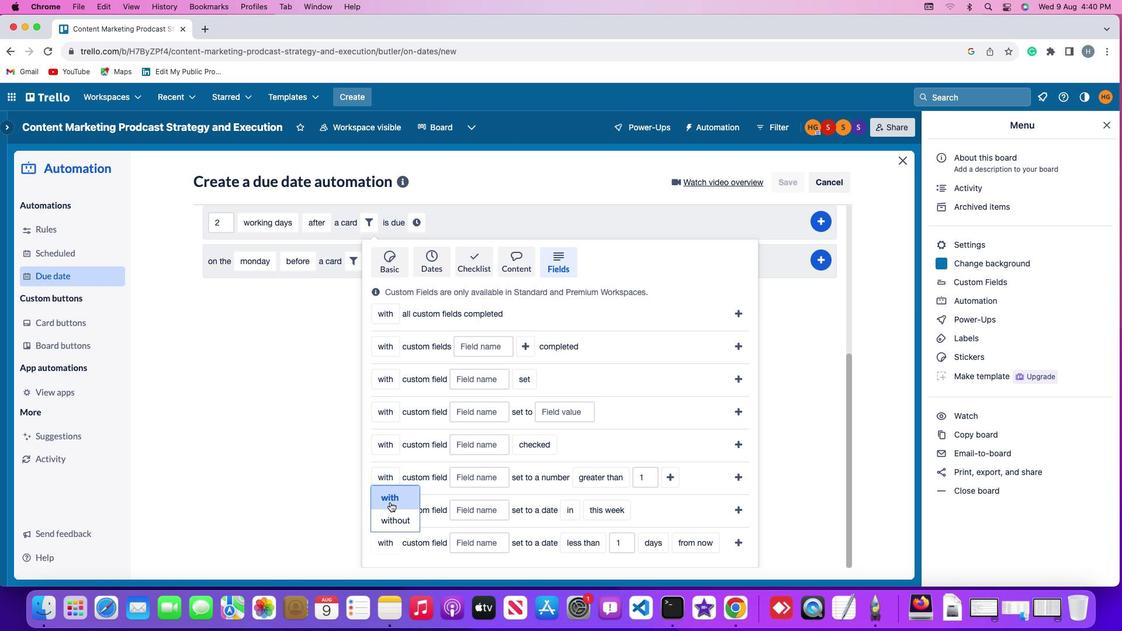 
Action: Mouse pressed left at (389, 502)
Screenshot: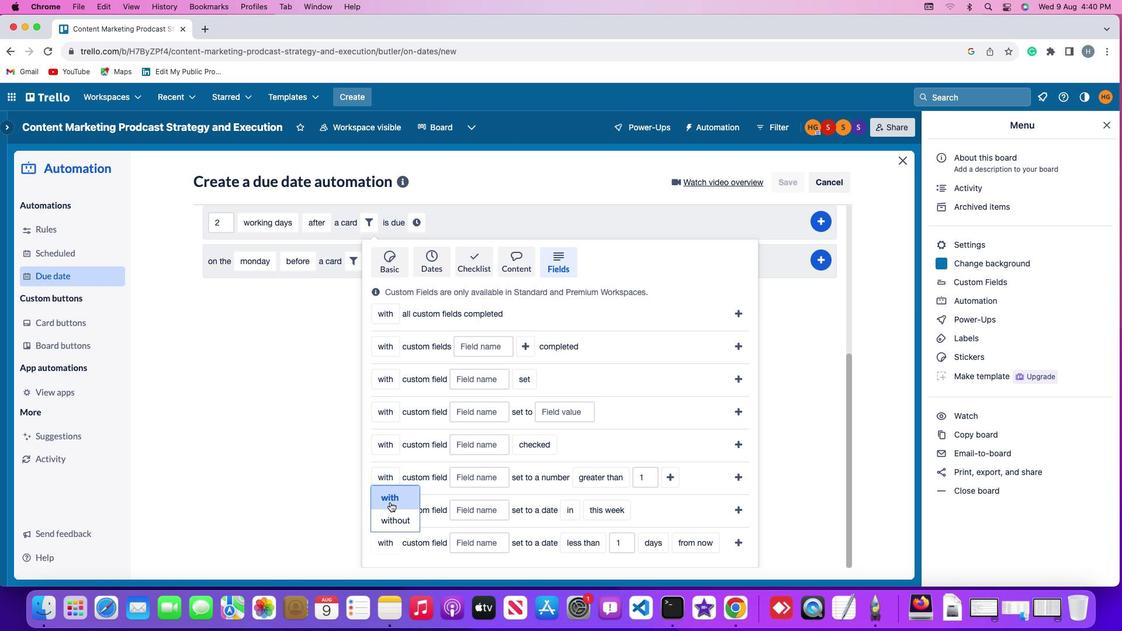 
Action: Mouse moved to (474, 545)
Screenshot: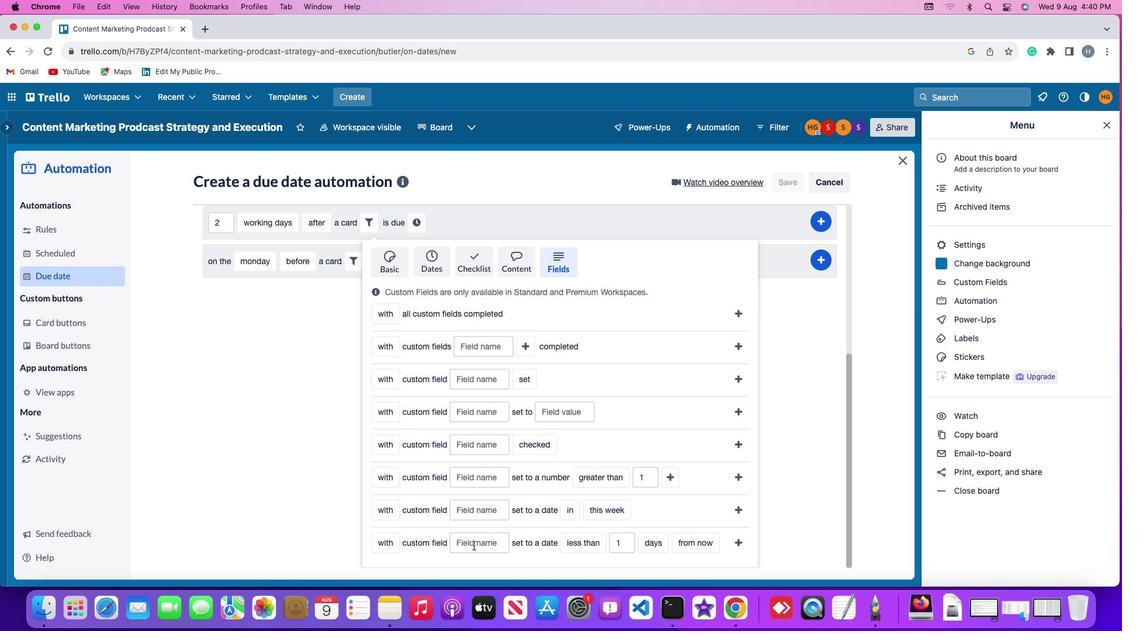 
Action: Mouse pressed left at (474, 545)
Screenshot: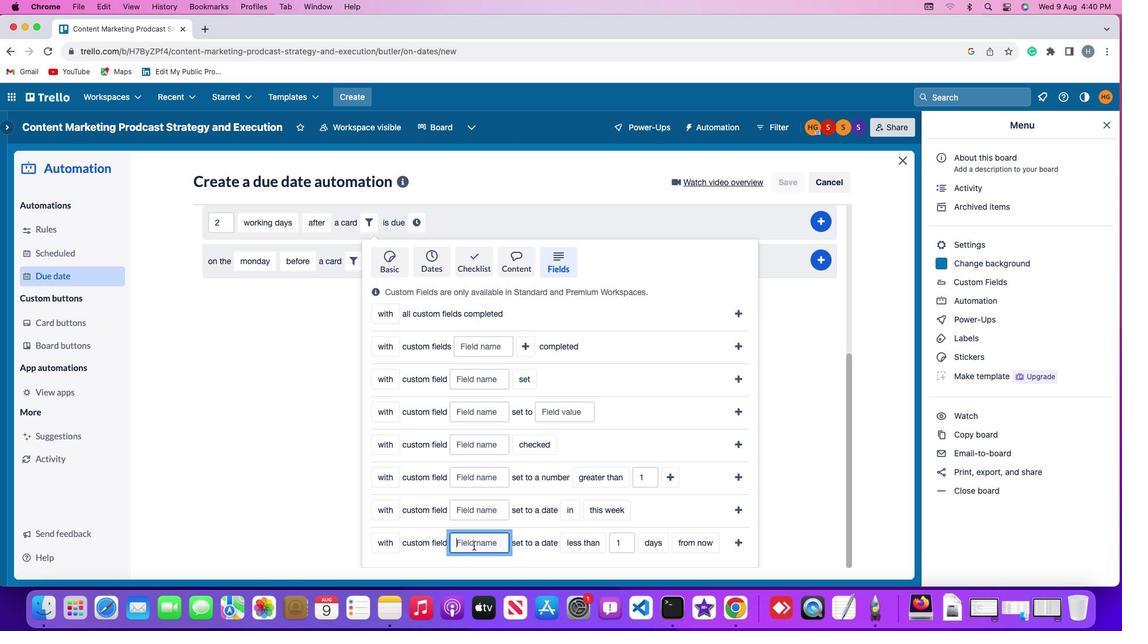 
Action: Key pressed Key.shift'R''e''s''u''m''e'
Screenshot: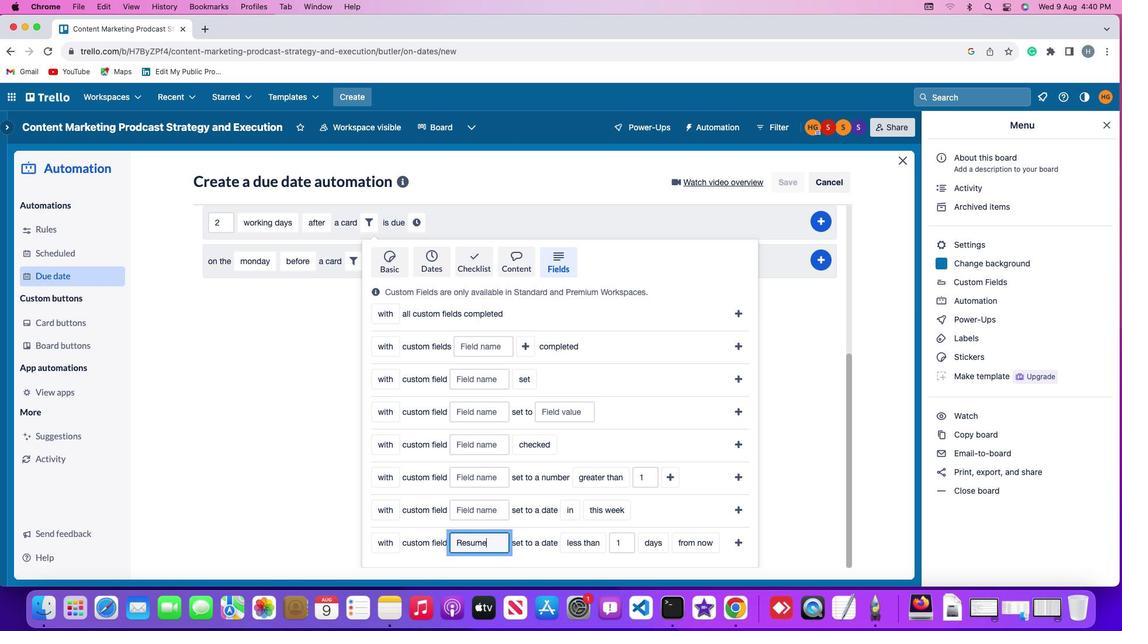 
Action: Mouse moved to (578, 542)
Screenshot: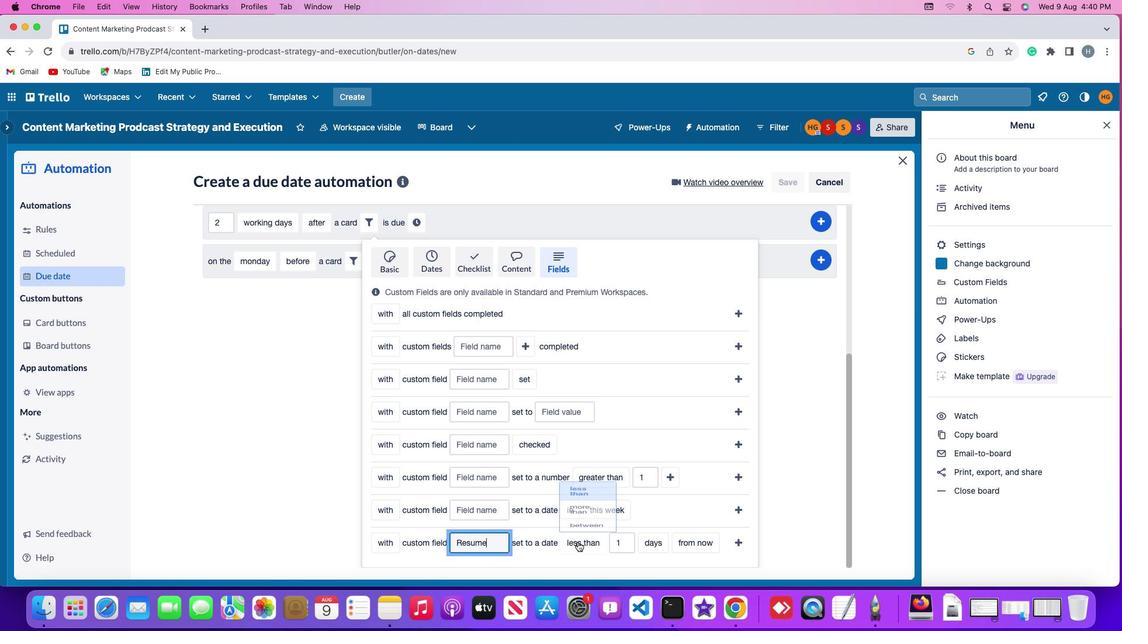 
Action: Mouse pressed left at (578, 542)
Screenshot: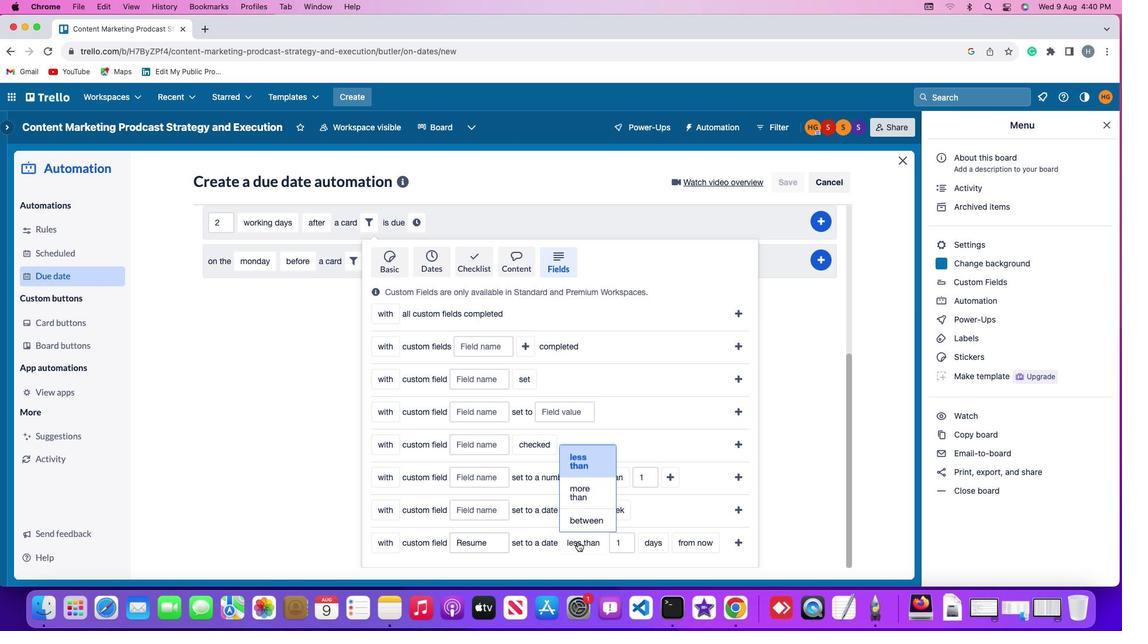 
Action: Mouse moved to (591, 498)
Screenshot: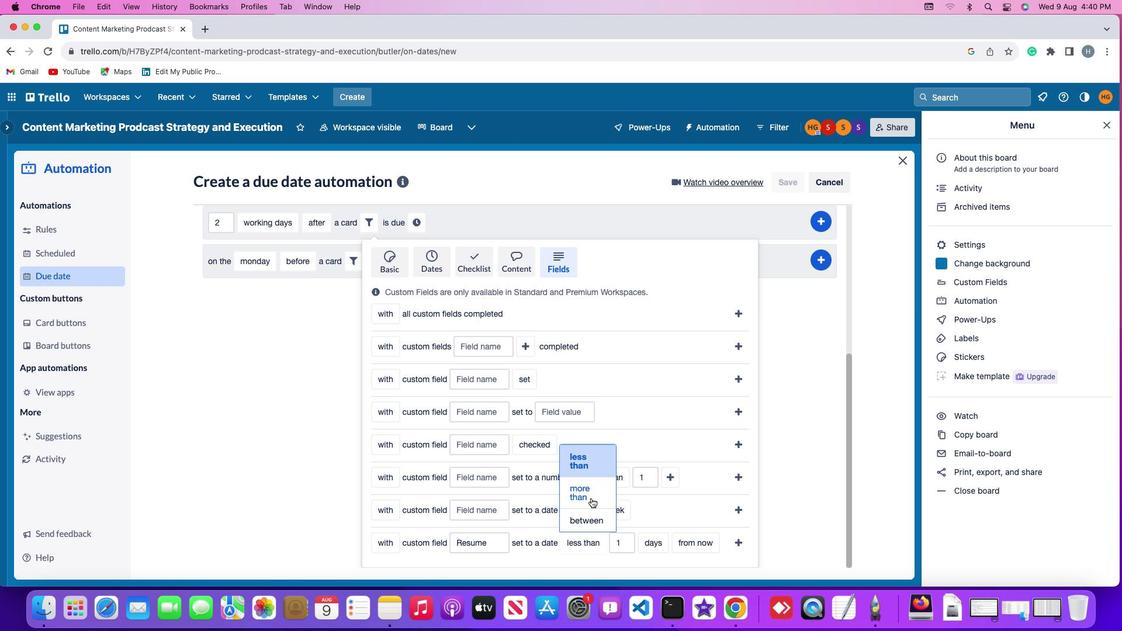 
Action: Mouse pressed left at (591, 498)
Screenshot: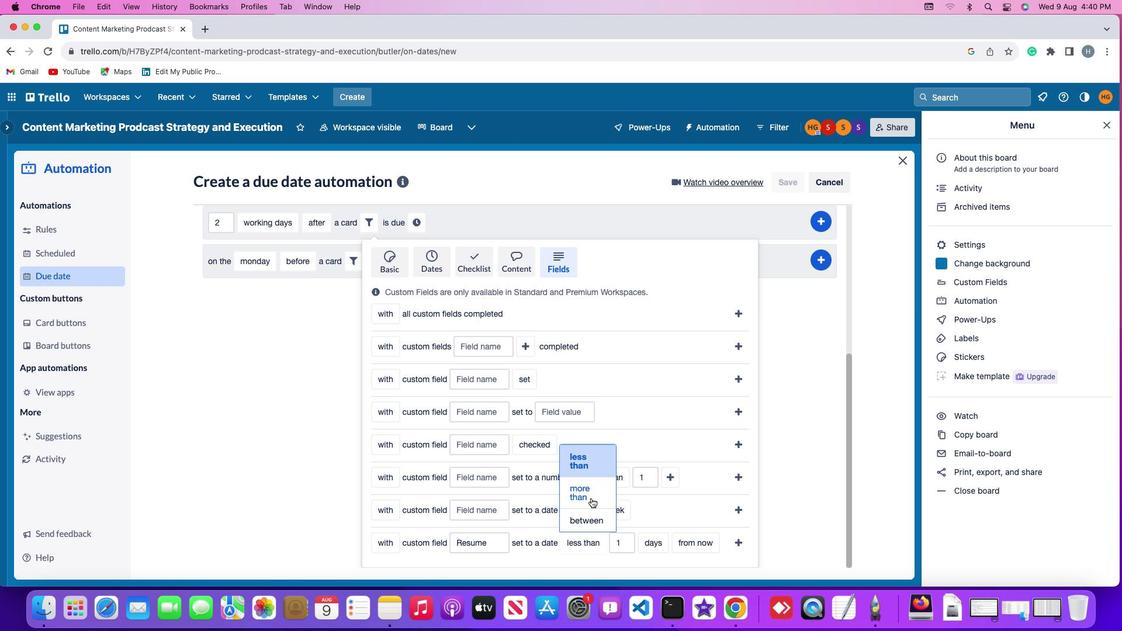 
Action: Mouse moved to (632, 546)
Screenshot: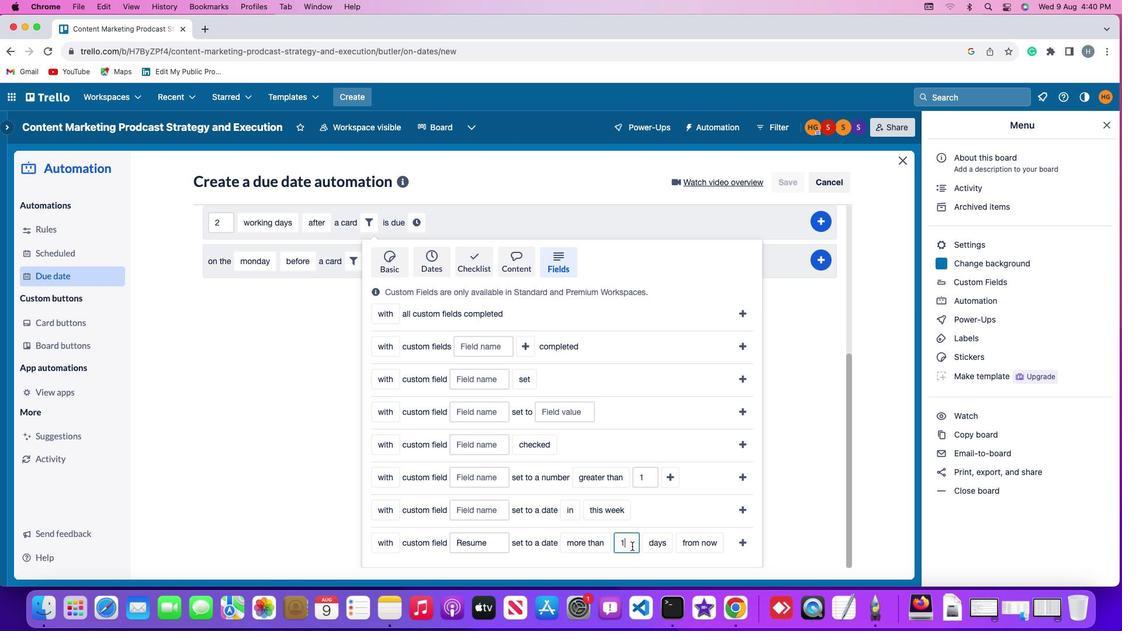 
Action: Mouse pressed left at (632, 546)
Screenshot: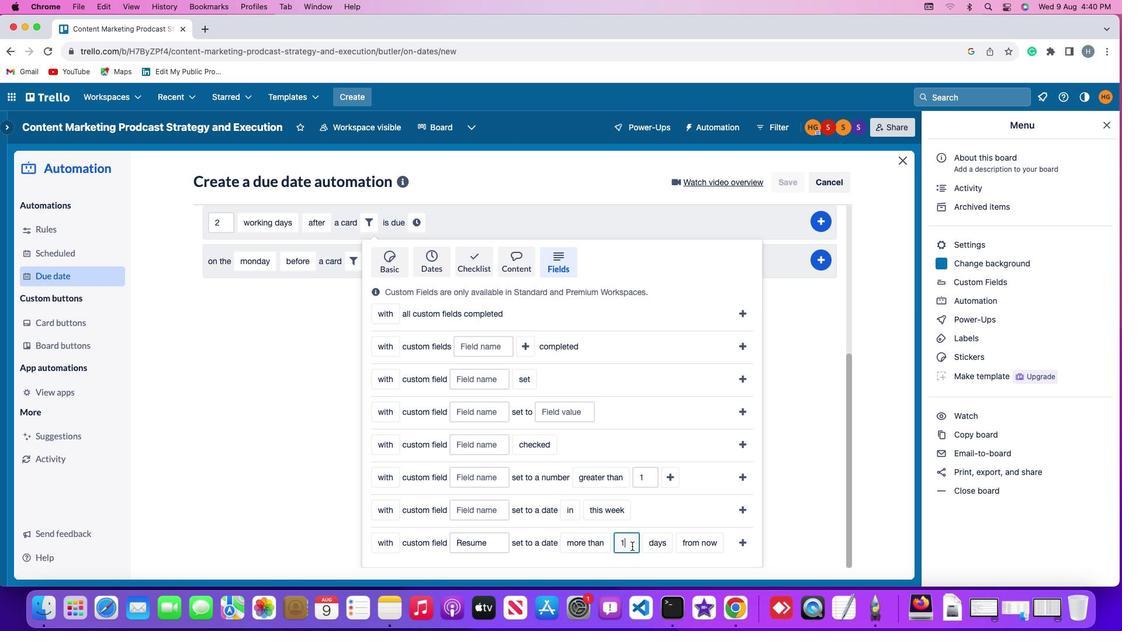 
Action: Key pressed Key.backspace'1'
Screenshot: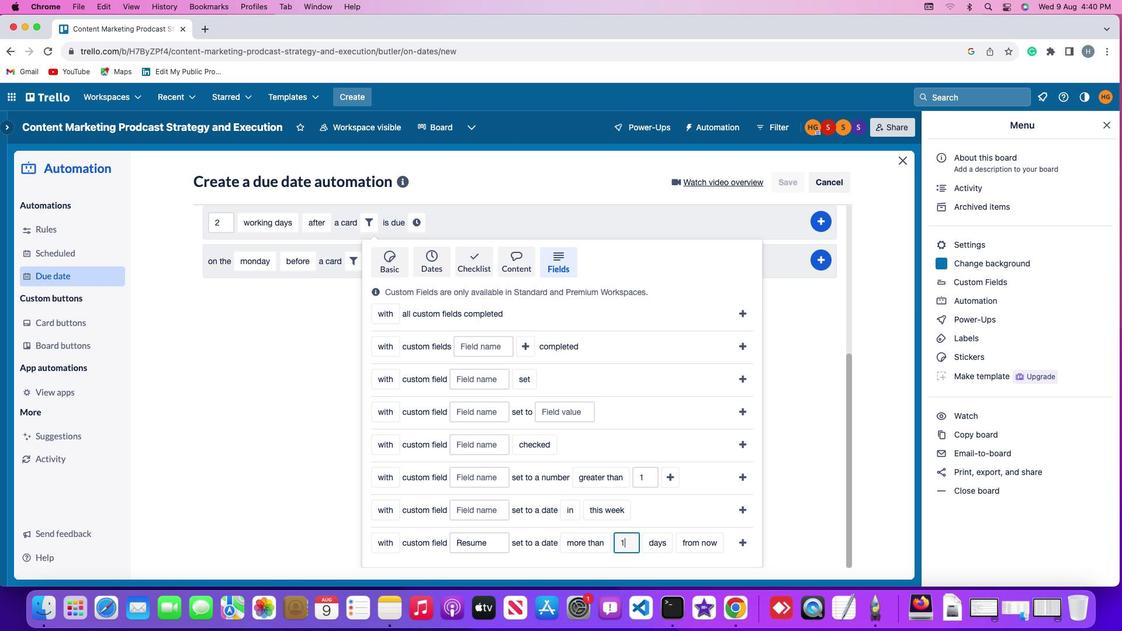 
Action: Mouse moved to (663, 543)
Screenshot: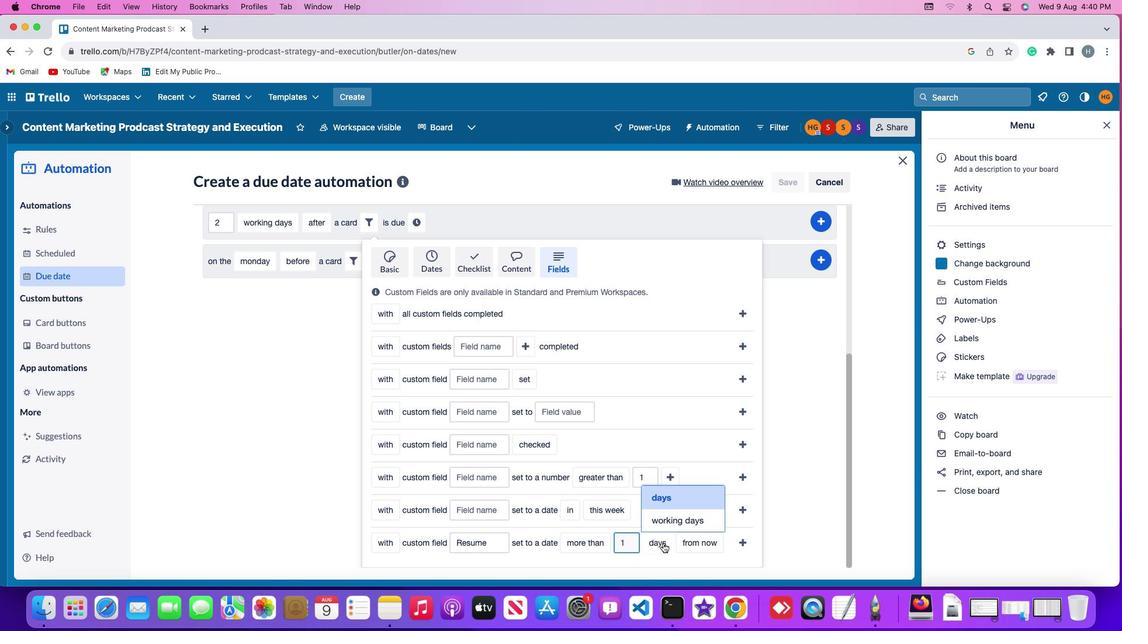 
Action: Mouse pressed left at (663, 543)
Screenshot: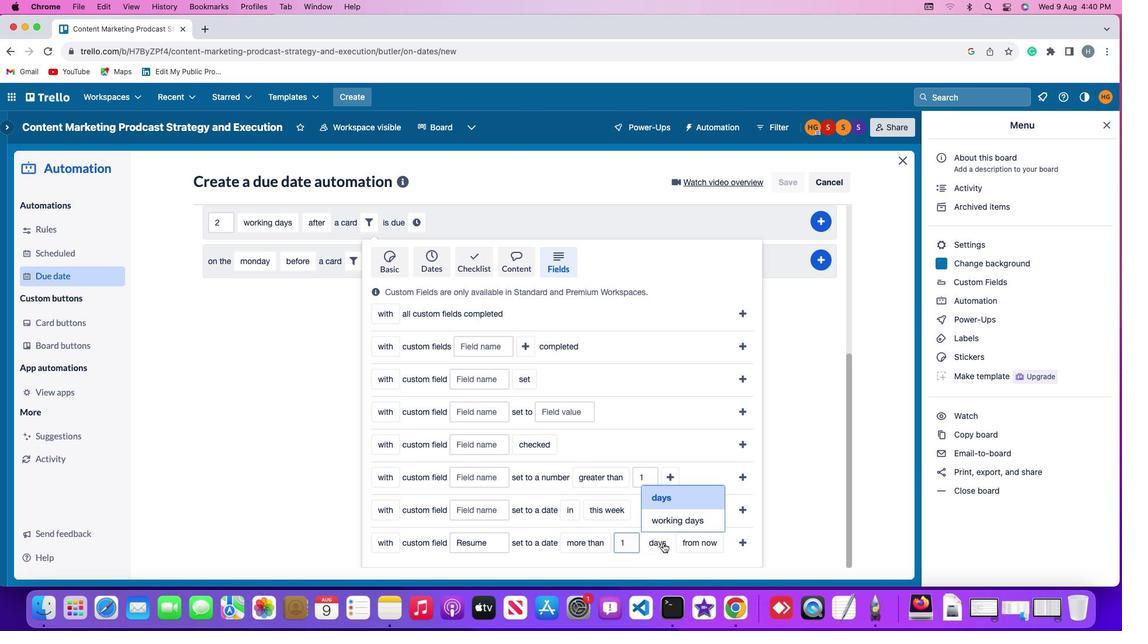 
Action: Mouse moved to (678, 497)
Screenshot: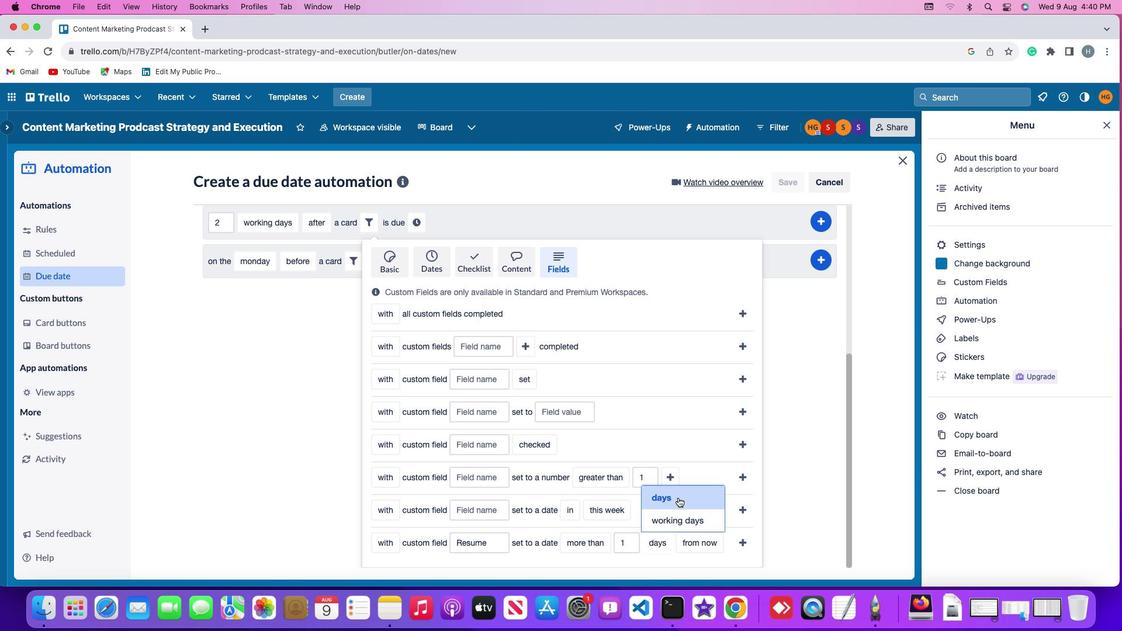 
Action: Mouse pressed left at (678, 497)
Screenshot: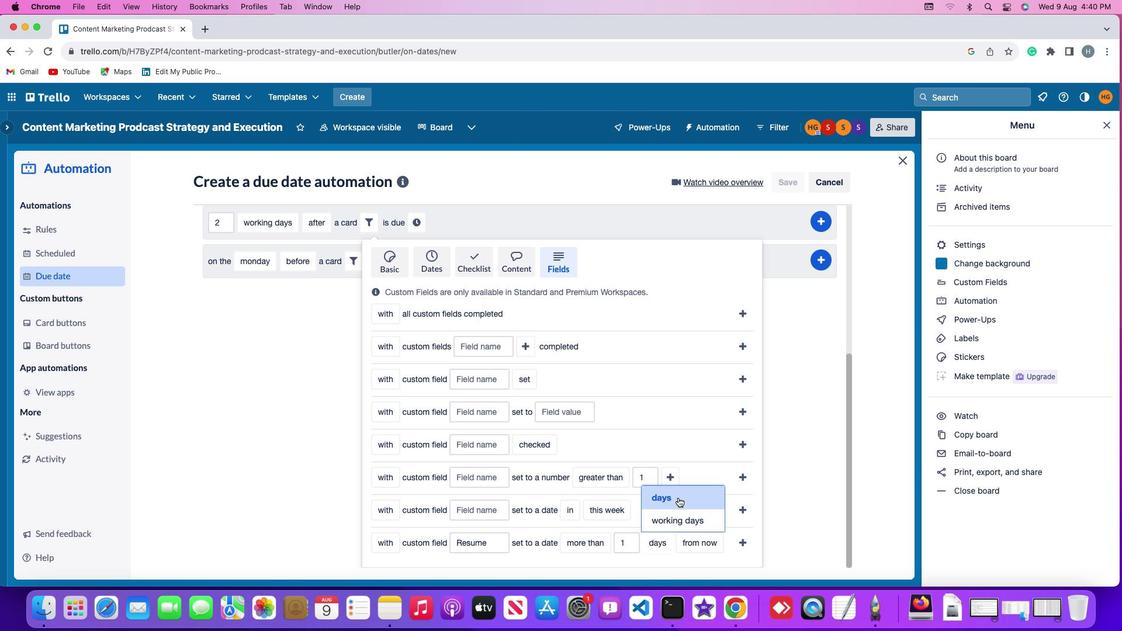 
Action: Mouse moved to (696, 540)
Screenshot: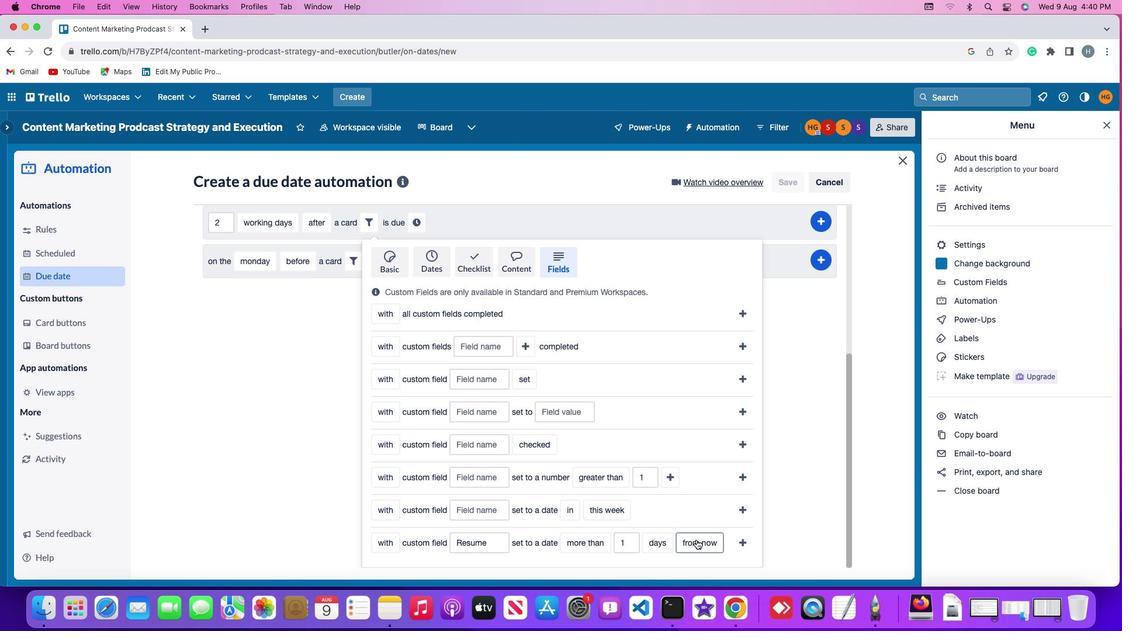 
Action: Mouse pressed left at (696, 540)
Screenshot: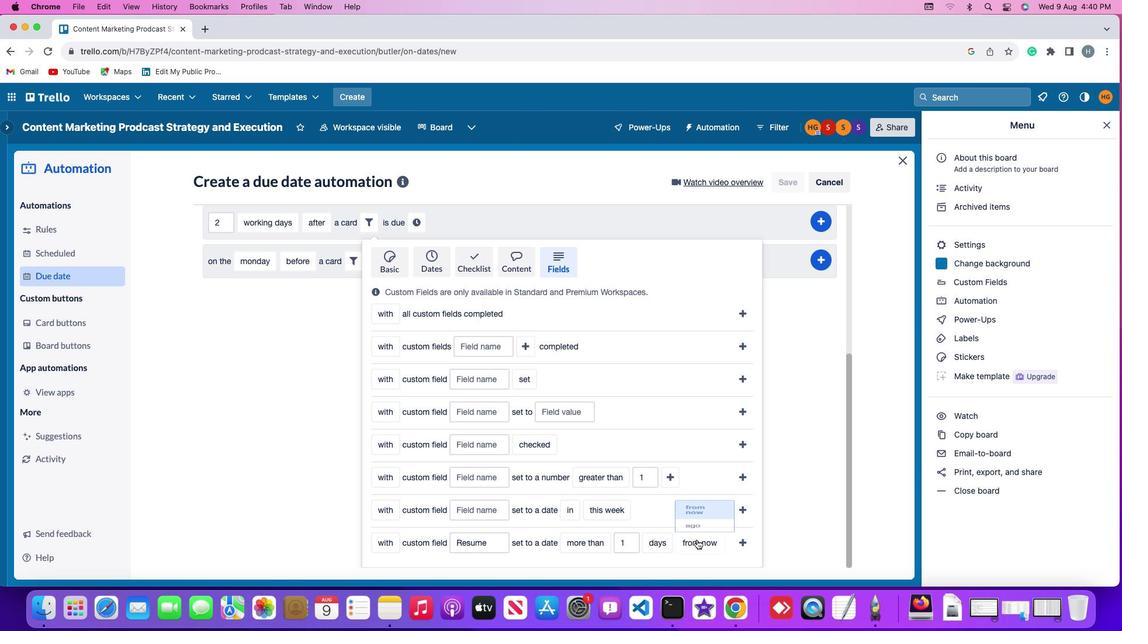 
Action: Mouse moved to (699, 520)
Screenshot: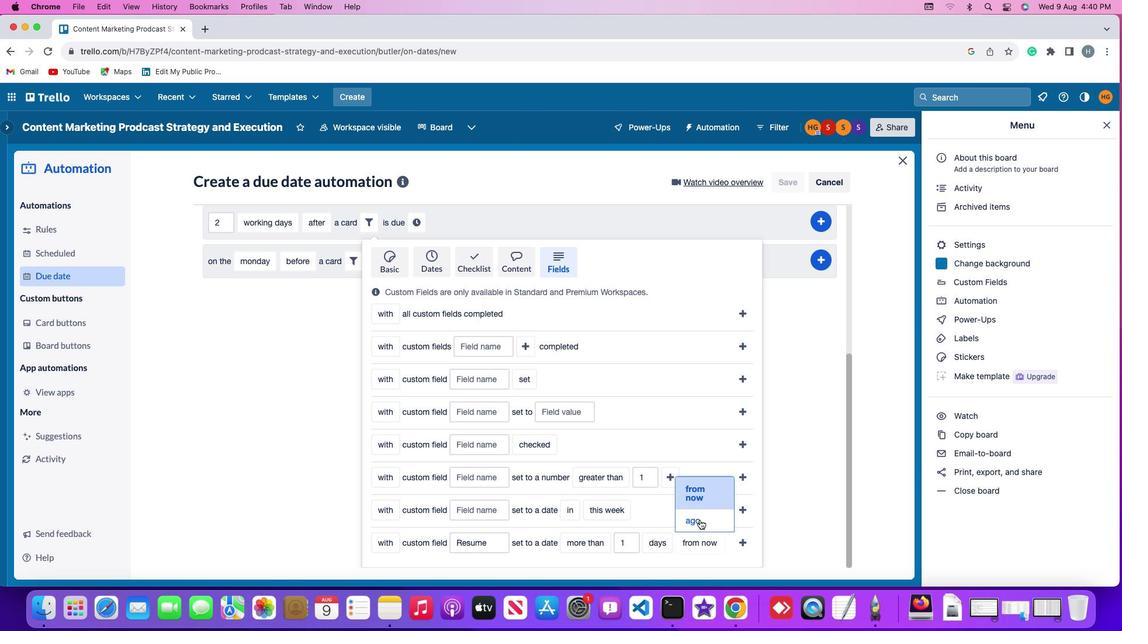 
Action: Mouse pressed left at (699, 520)
Screenshot: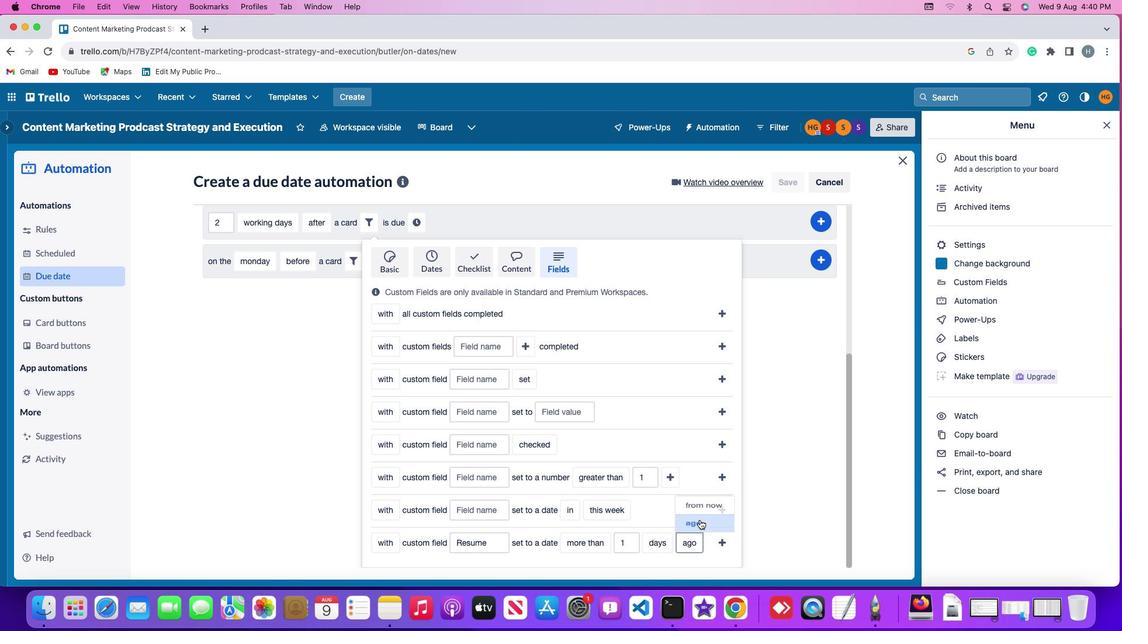 
Action: Mouse moved to (720, 542)
Screenshot: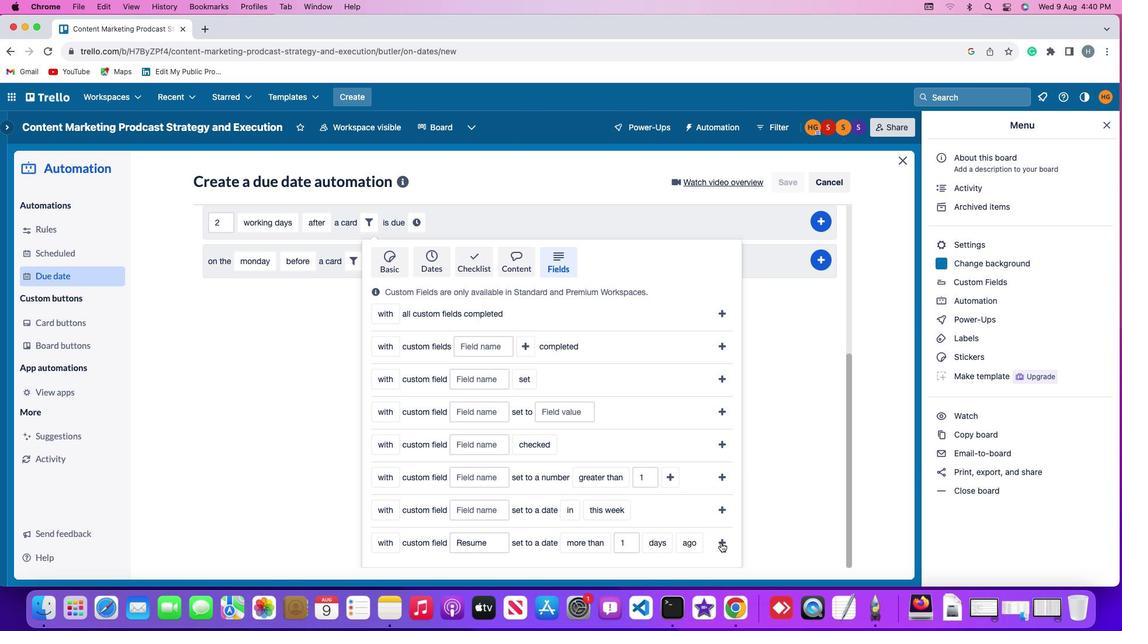 
Action: Mouse pressed left at (720, 542)
Screenshot: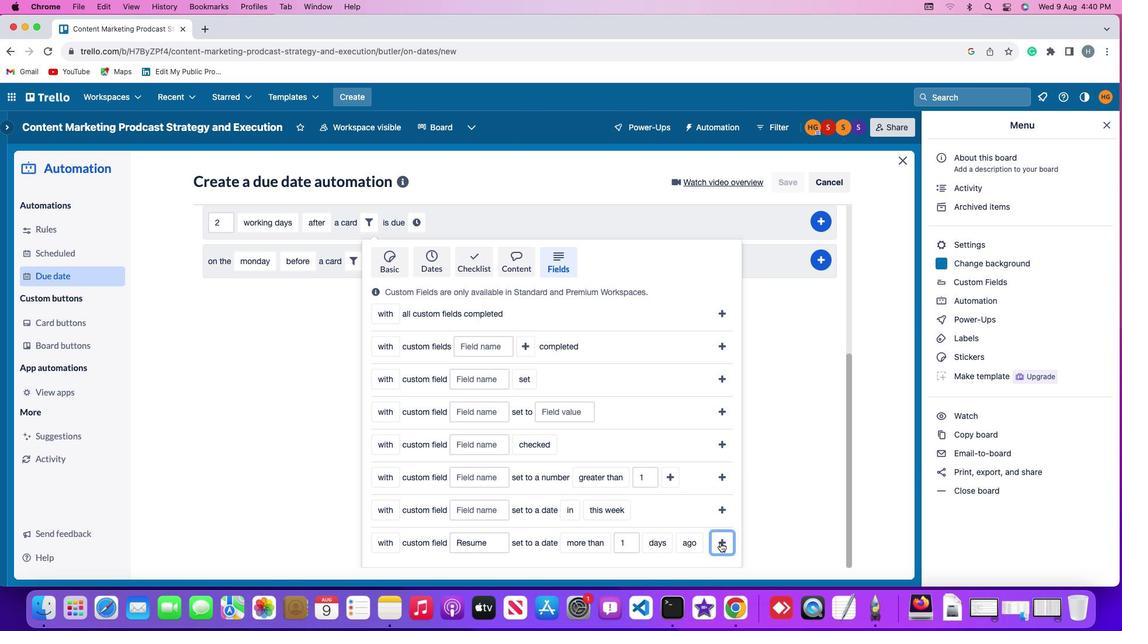 
Action: Mouse moved to (677, 473)
Screenshot: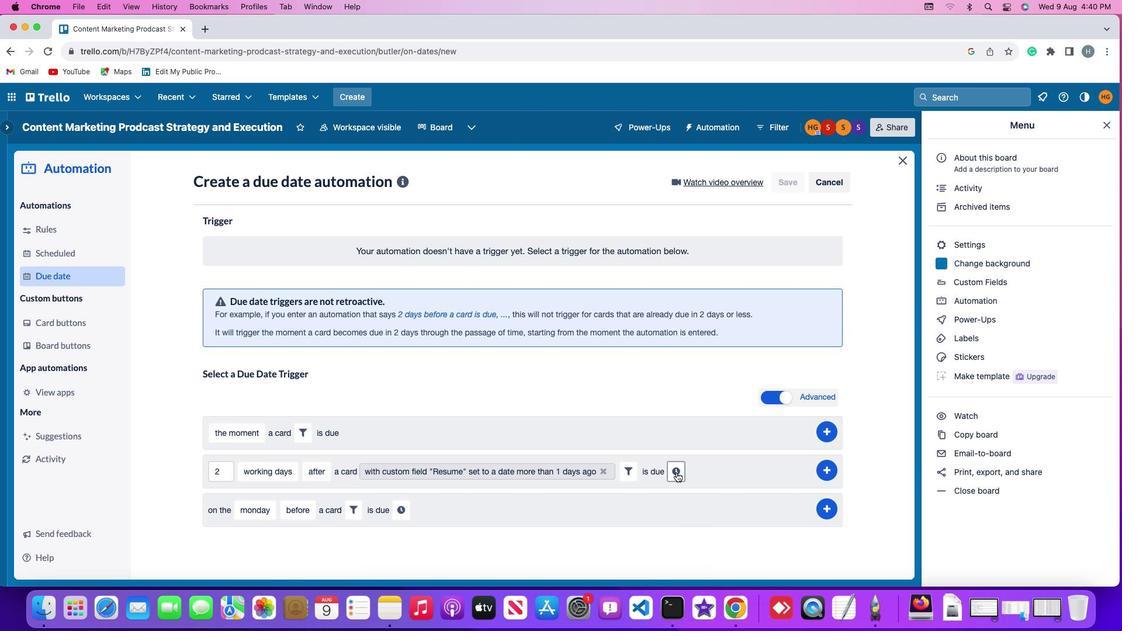
Action: Mouse pressed left at (677, 473)
Screenshot: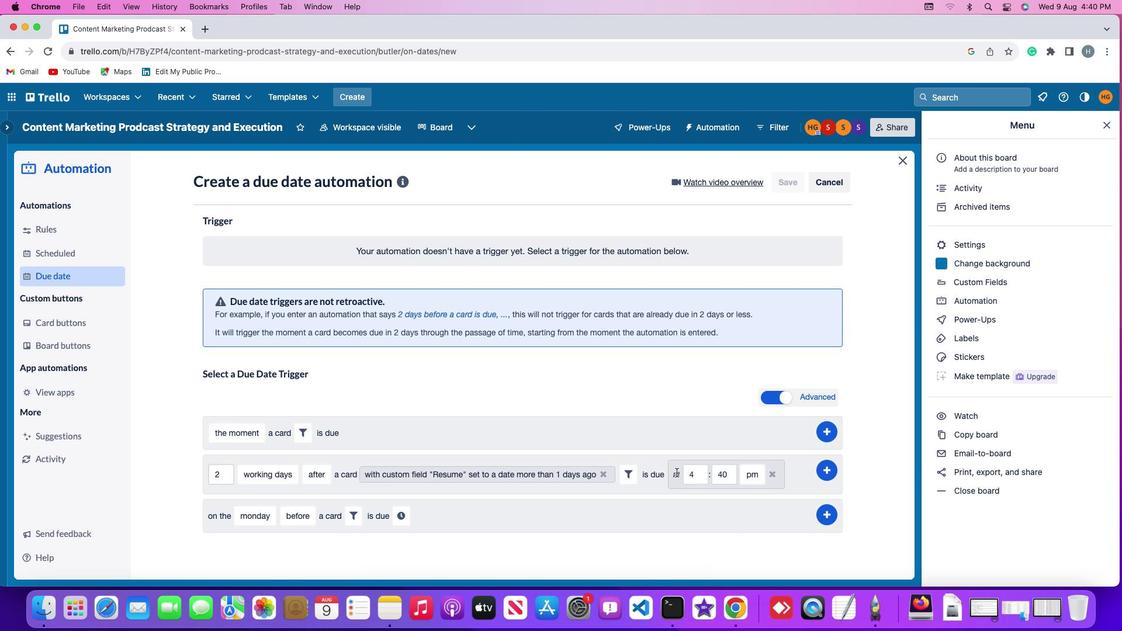 
Action: Mouse moved to (695, 472)
Screenshot: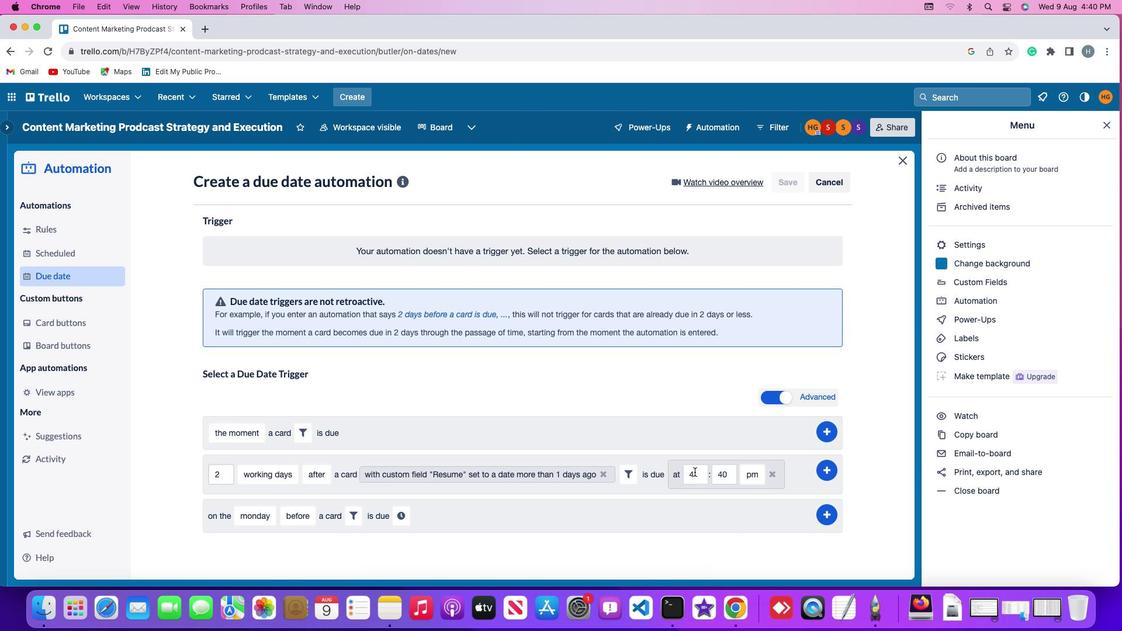 
Action: Mouse pressed left at (695, 472)
Screenshot: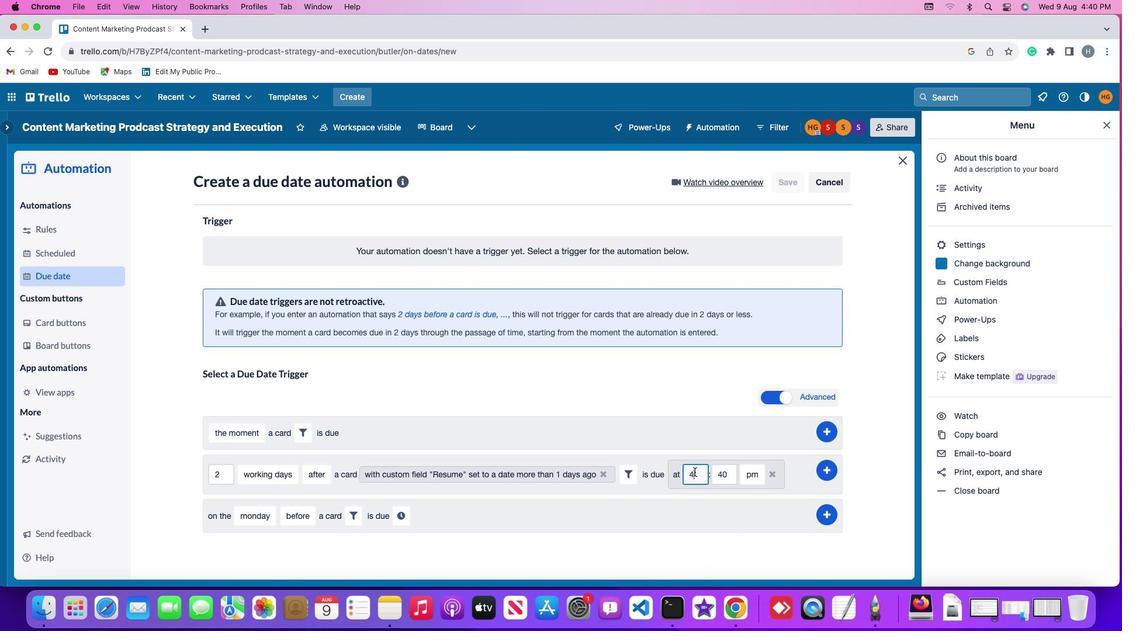 
Action: Mouse moved to (695, 472)
Screenshot: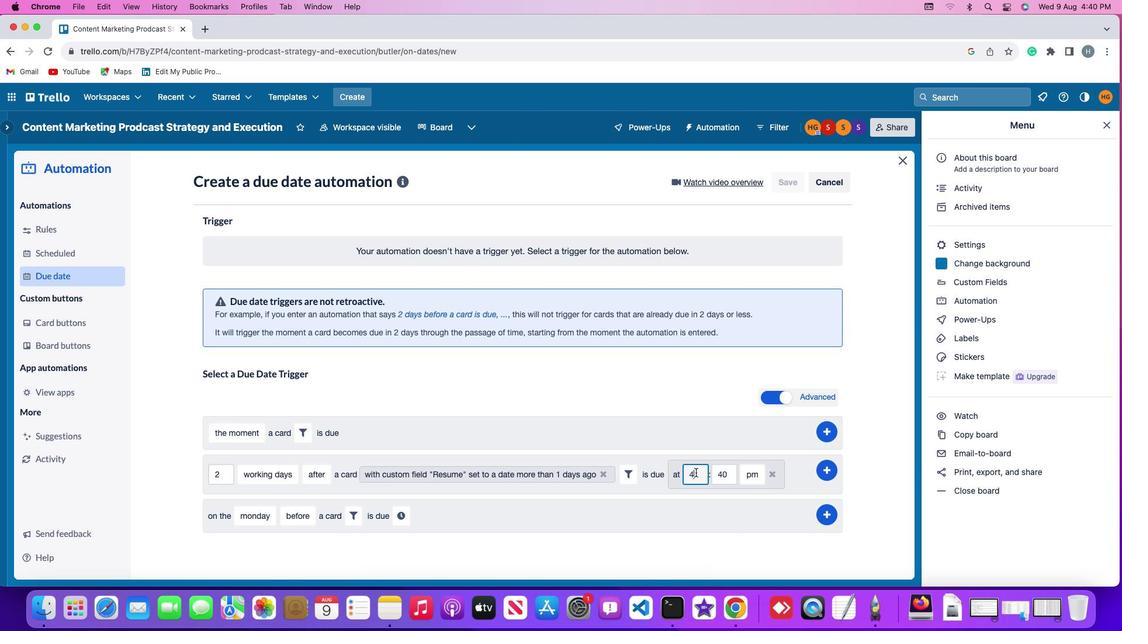 
Action: Key pressed Key.backspace'1''1'
Screenshot: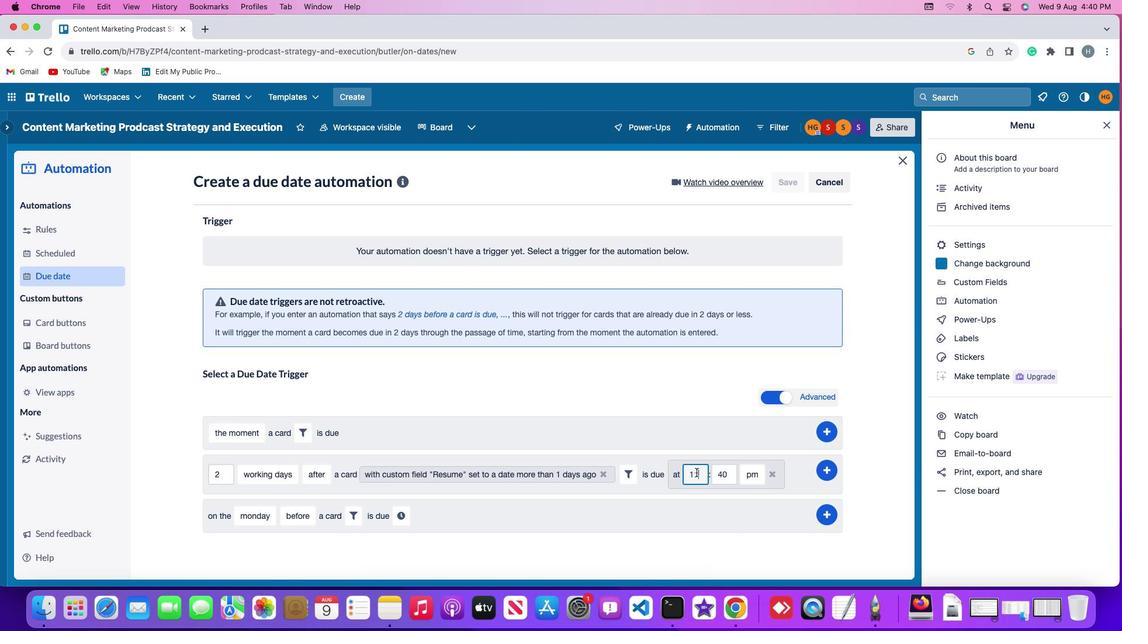 
Action: Mouse moved to (726, 472)
Screenshot: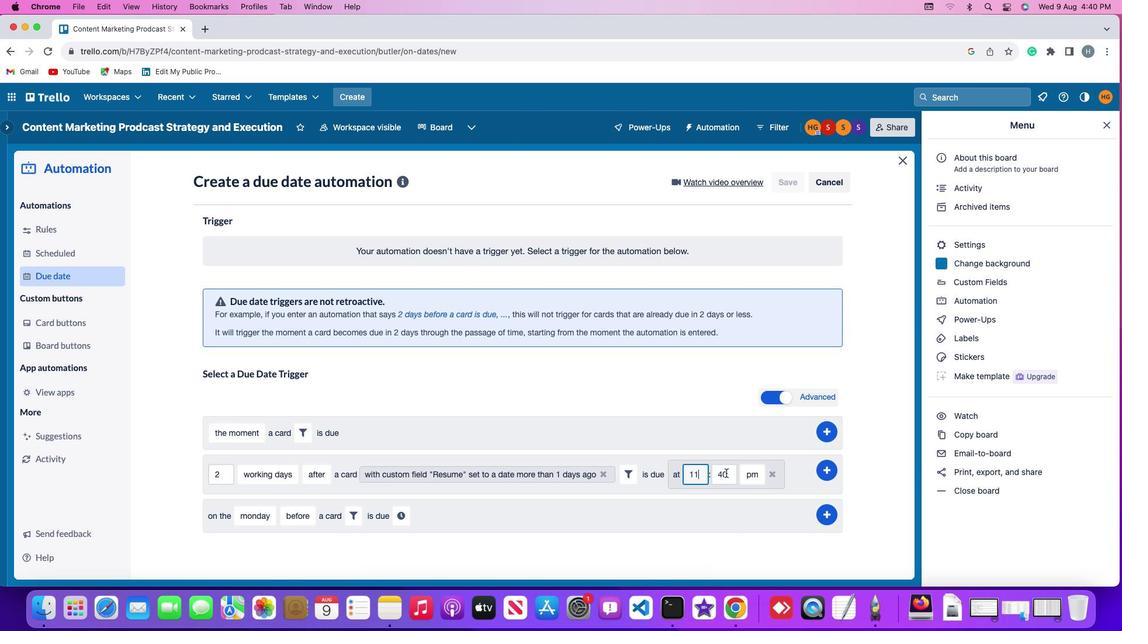 
Action: Mouse pressed left at (726, 472)
Screenshot: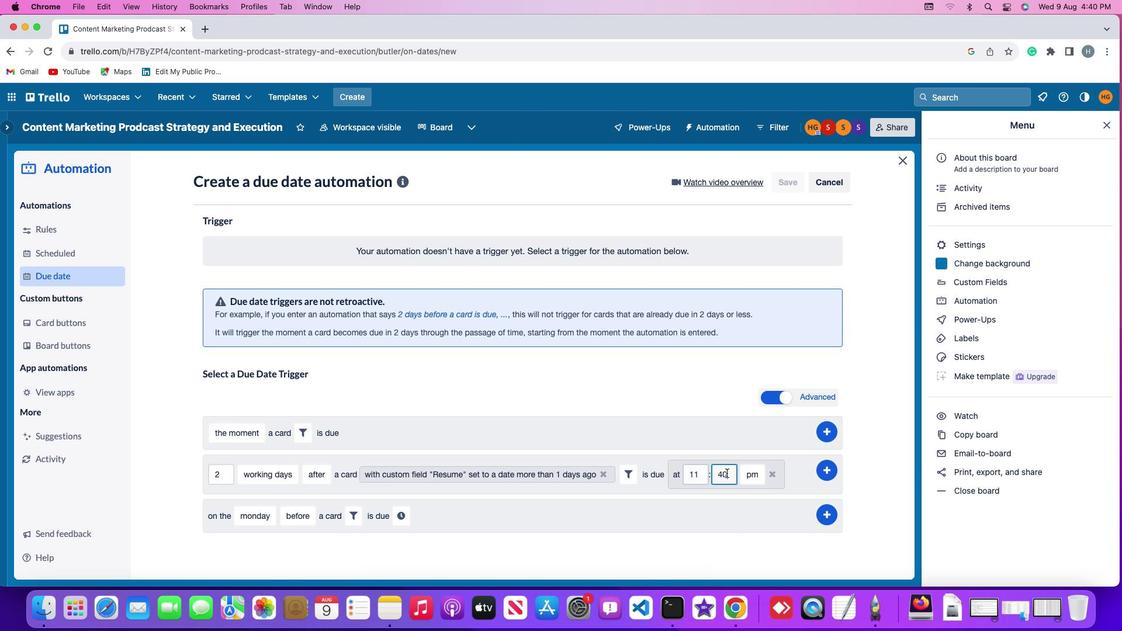 
Action: Mouse moved to (726, 472)
Screenshot: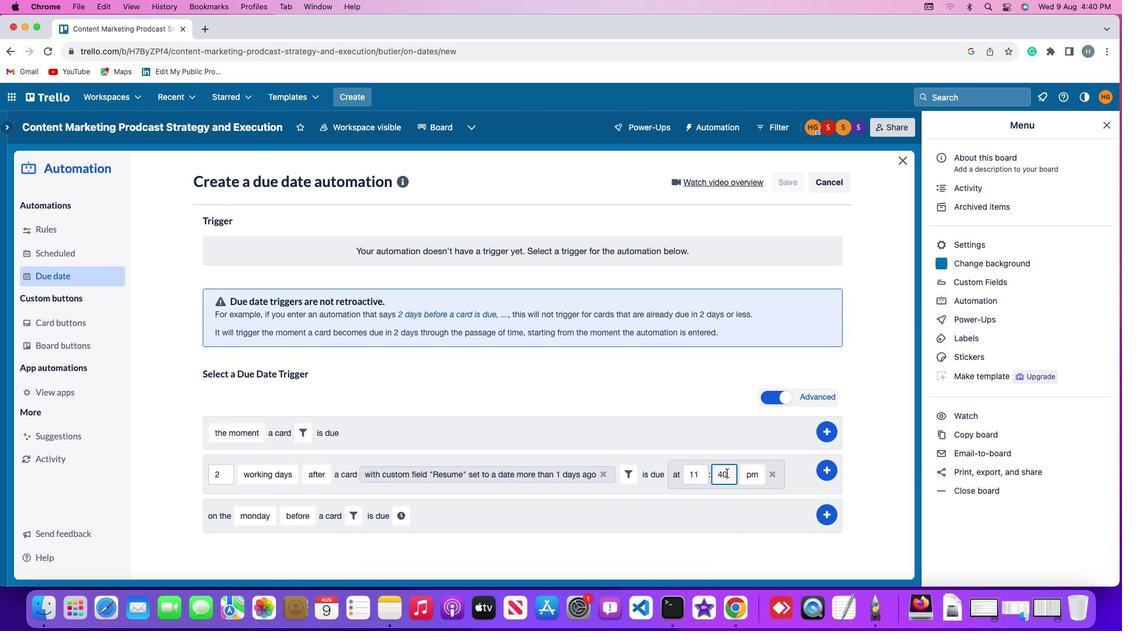 
Action: Key pressed Key.backspaceKey.backspace'0''0'
Screenshot: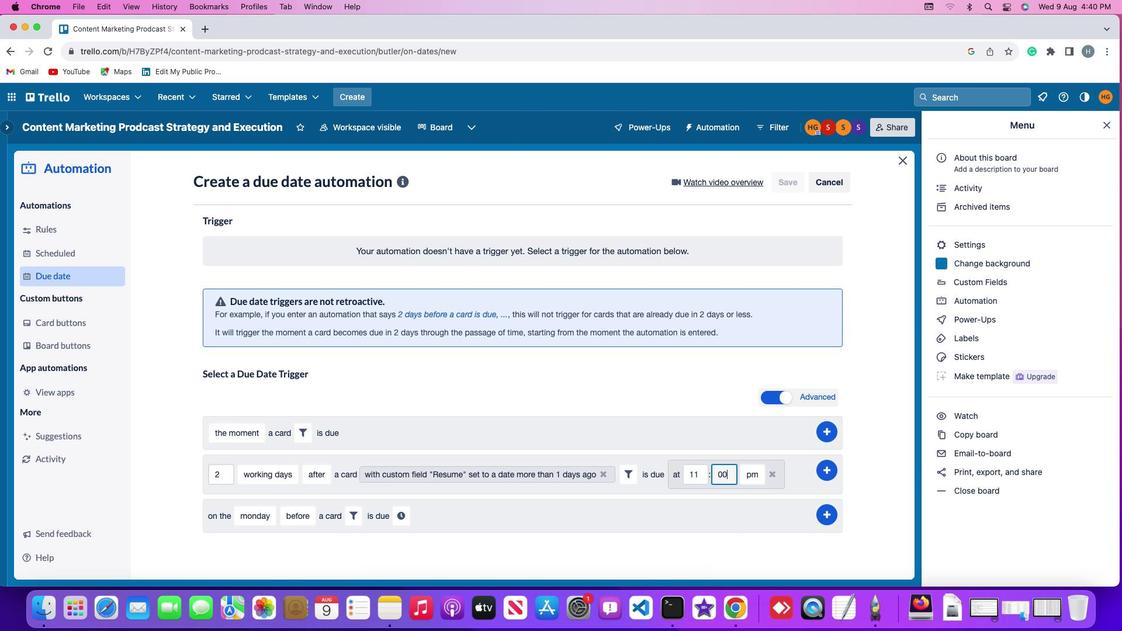 
Action: Mouse moved to (750, 472)
Screenshot: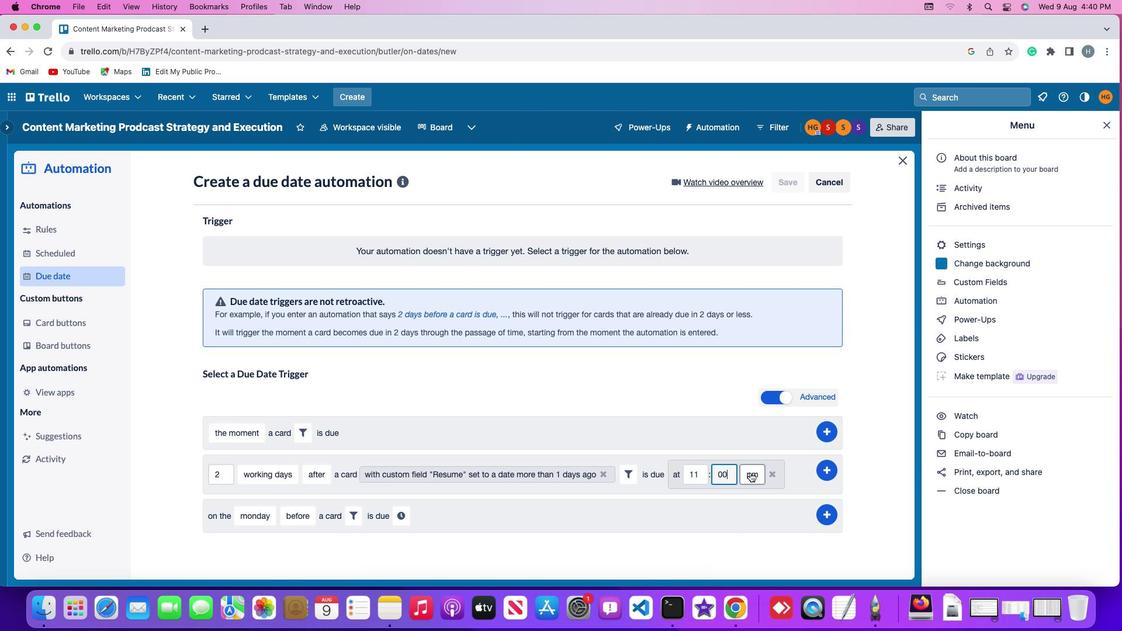 
Action: Mouse pressed left at (750, 472)
Screenshot: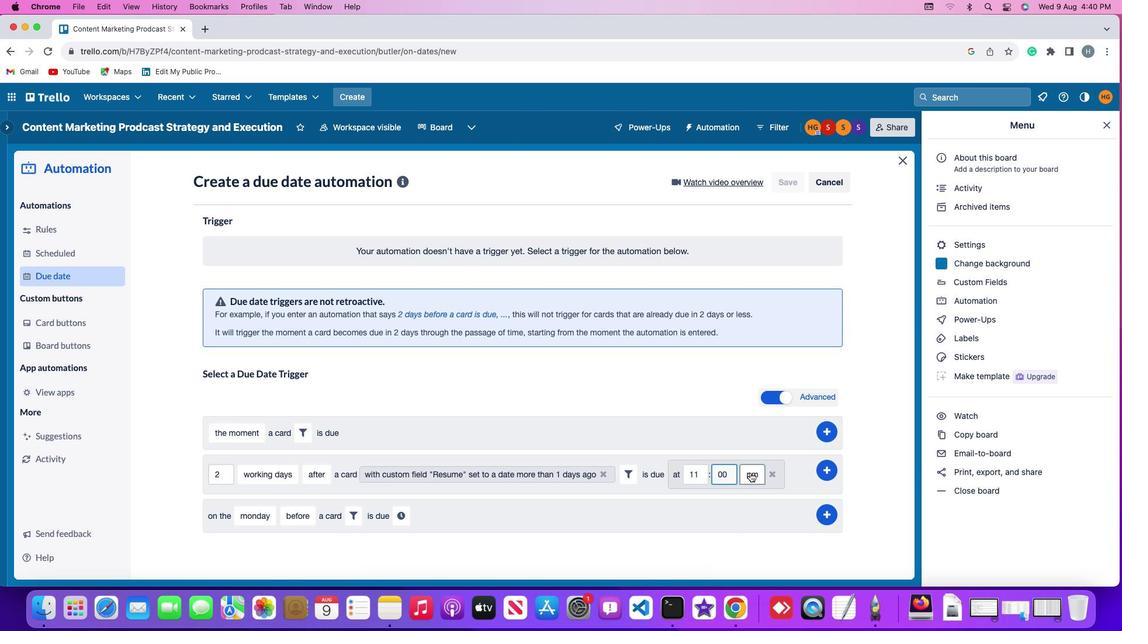 
Action: Mouse moved to (754, 494)
Screenshot: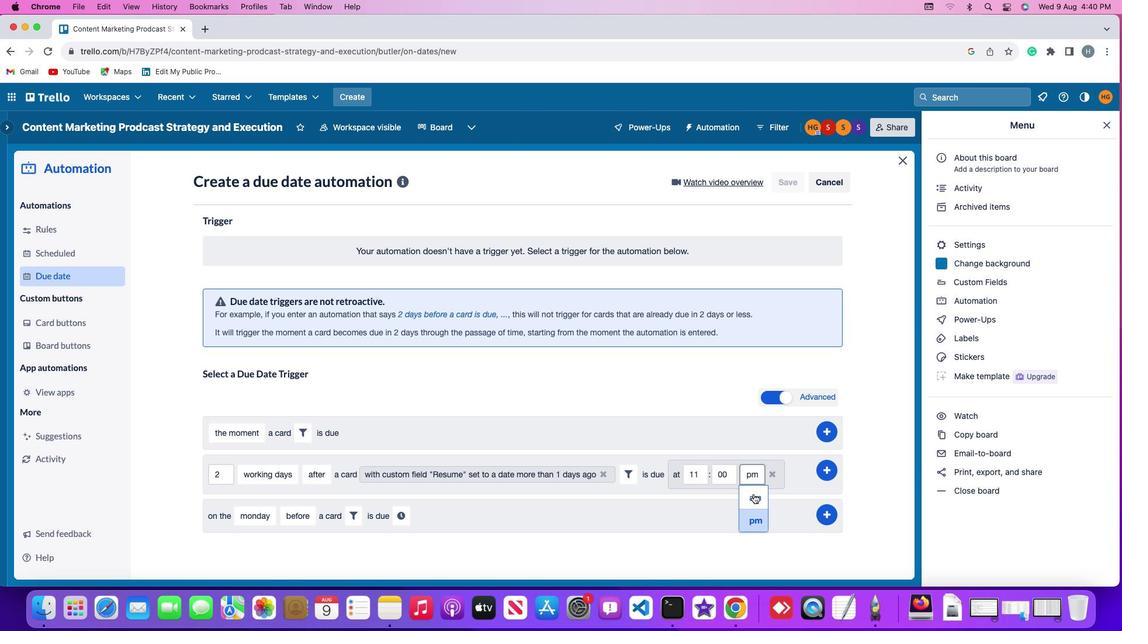 
Action: Mouse pressed left at (754, 494)
Screenshot: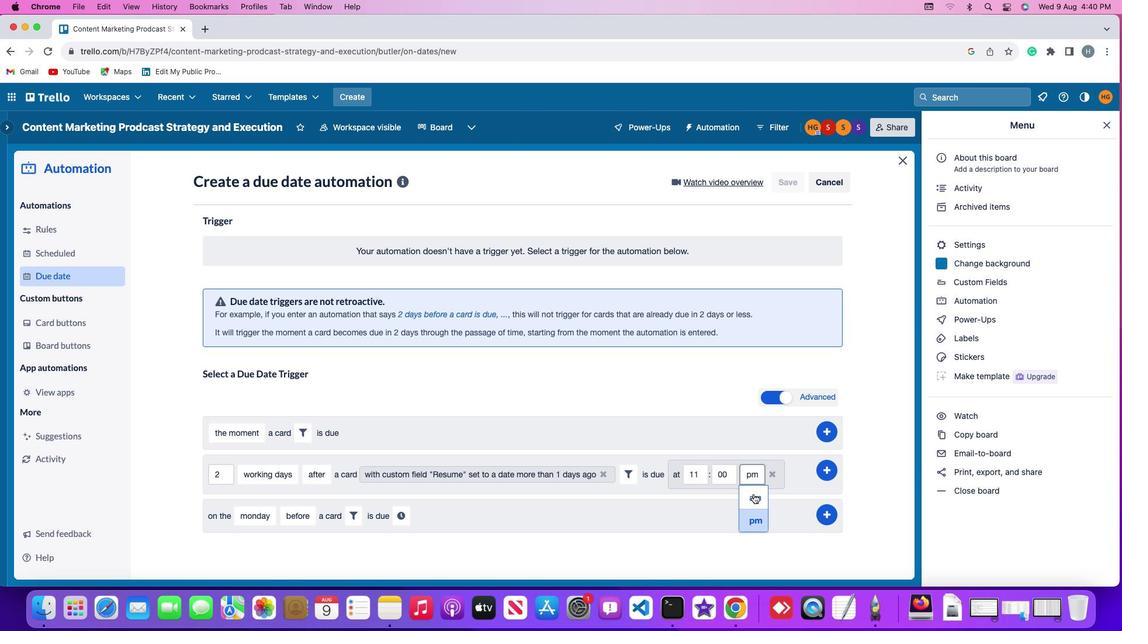 
Action: Mouse moved to (829, 471)
Screenshot: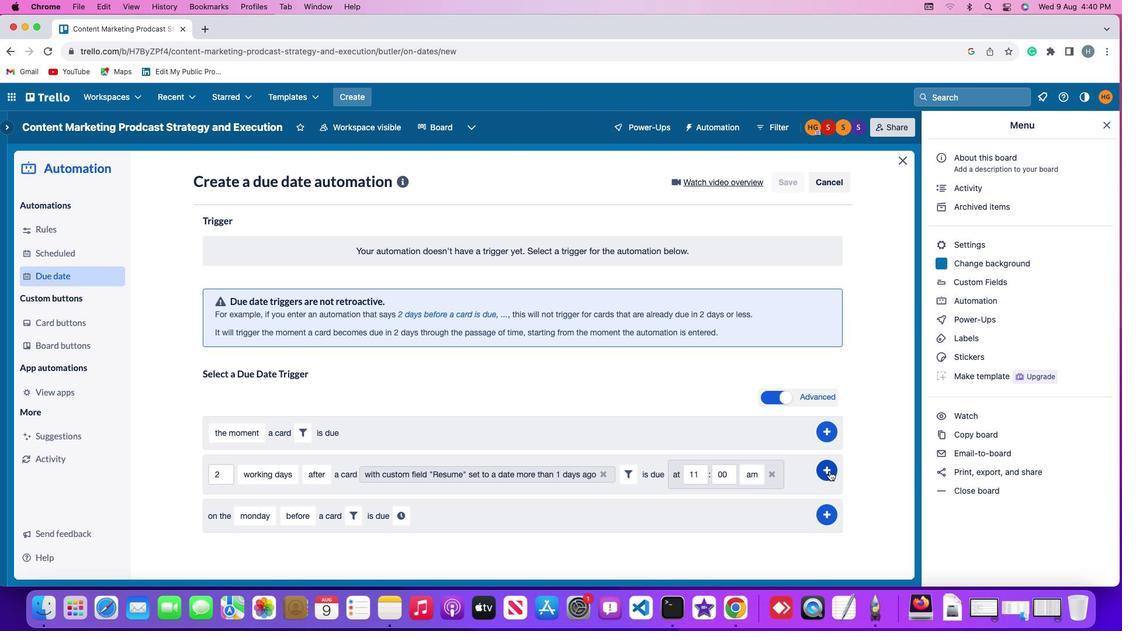 
Action: Mouse pressed left at (829, 471)
Screenshot: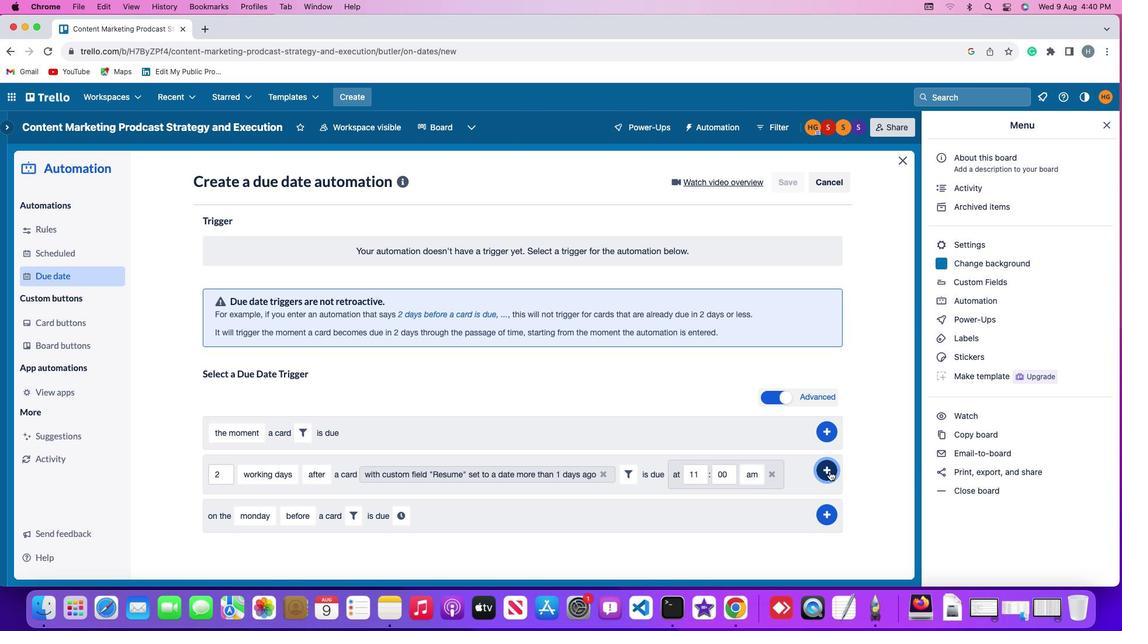 
Action: Mouse moved to (866, 371)
Screenshot: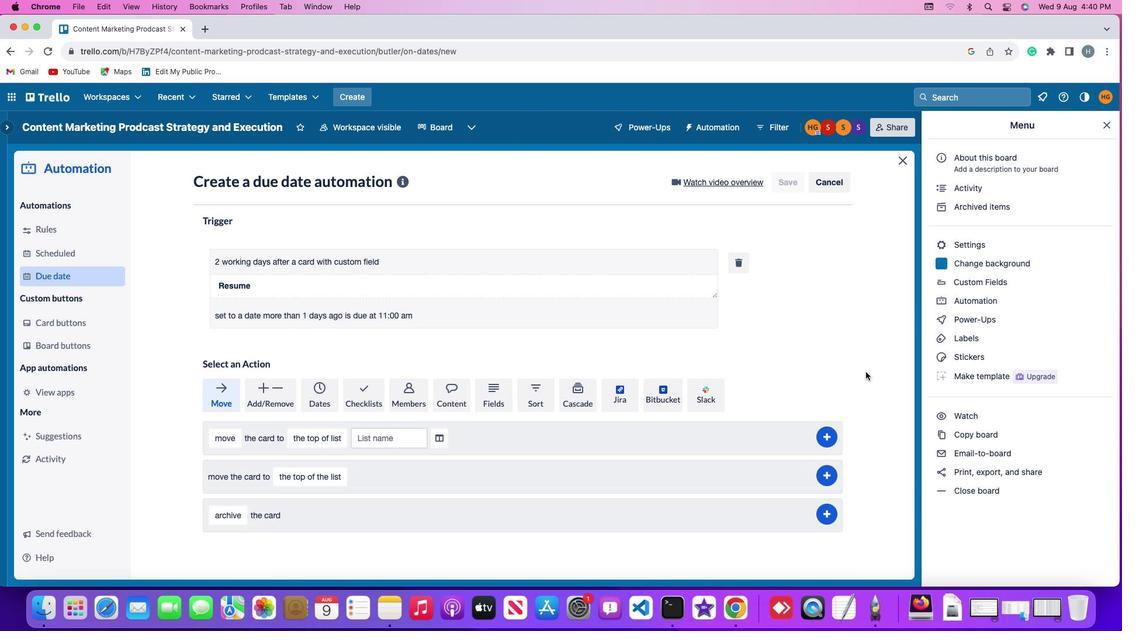
